 Task: Create a rule when a due date less than hours ago is moved in a card by me.
Action: Mouse moved to (990, 277)
Screenshot: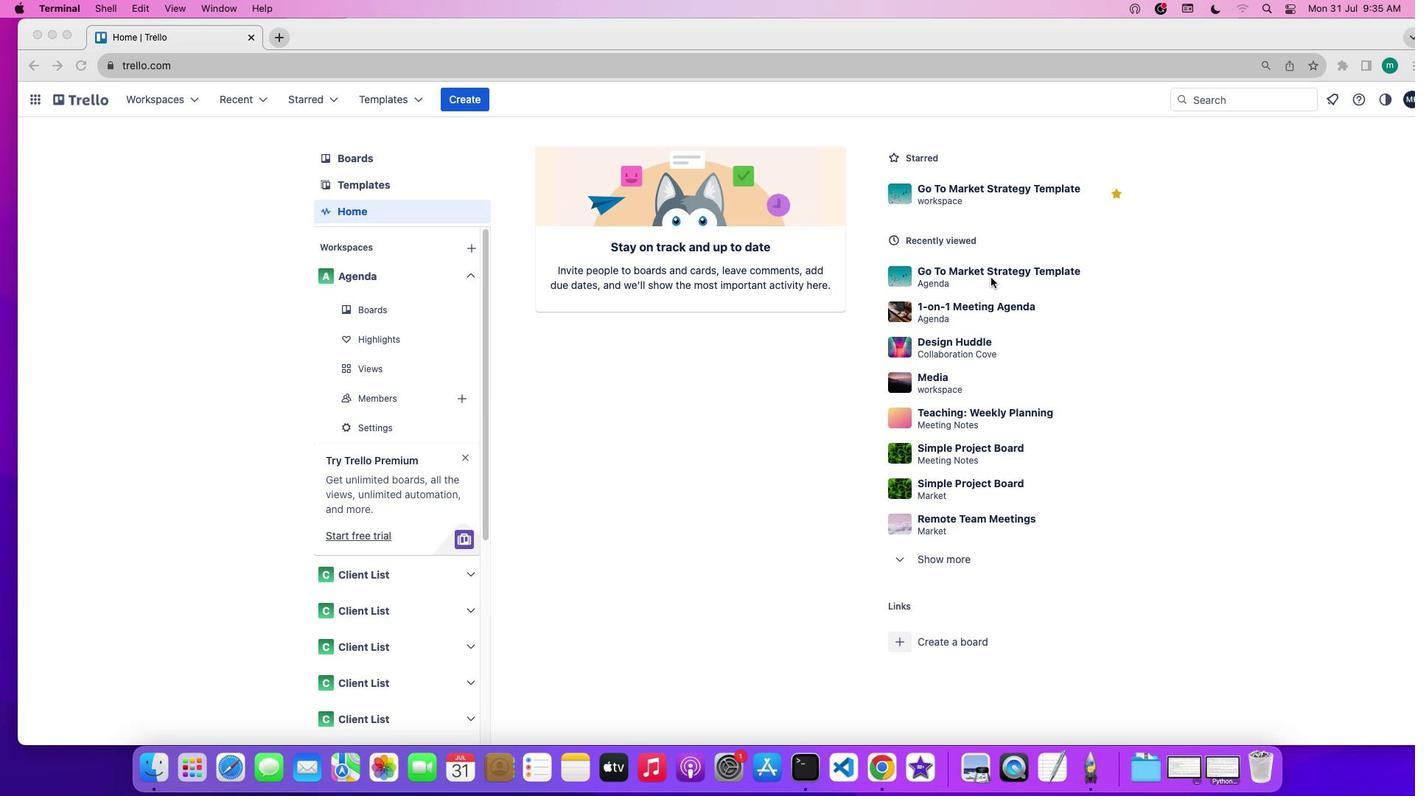 
Action: Mouse pressed left at (990, 277)
Screenshot: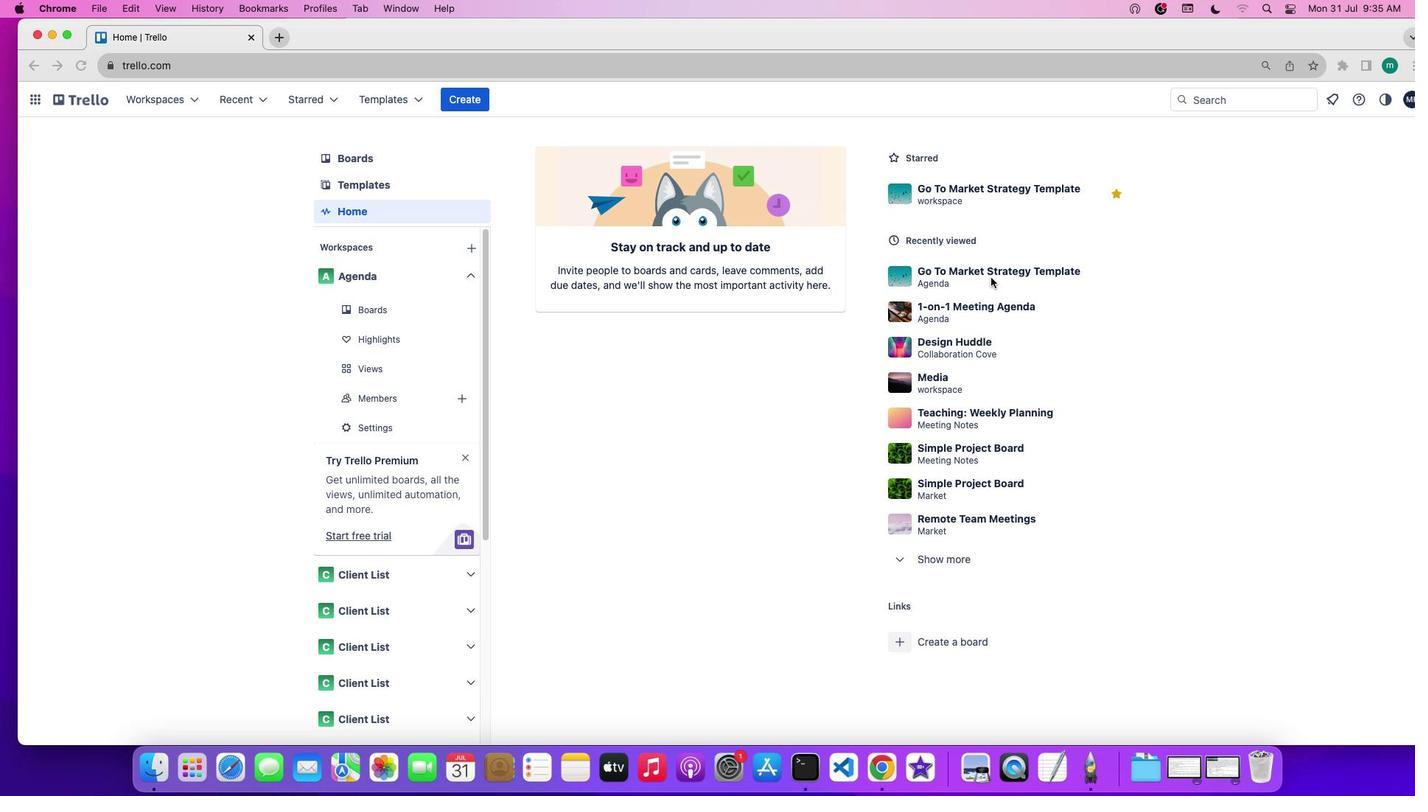 
Action: Mouse moved to (993, 272)
Screenshot: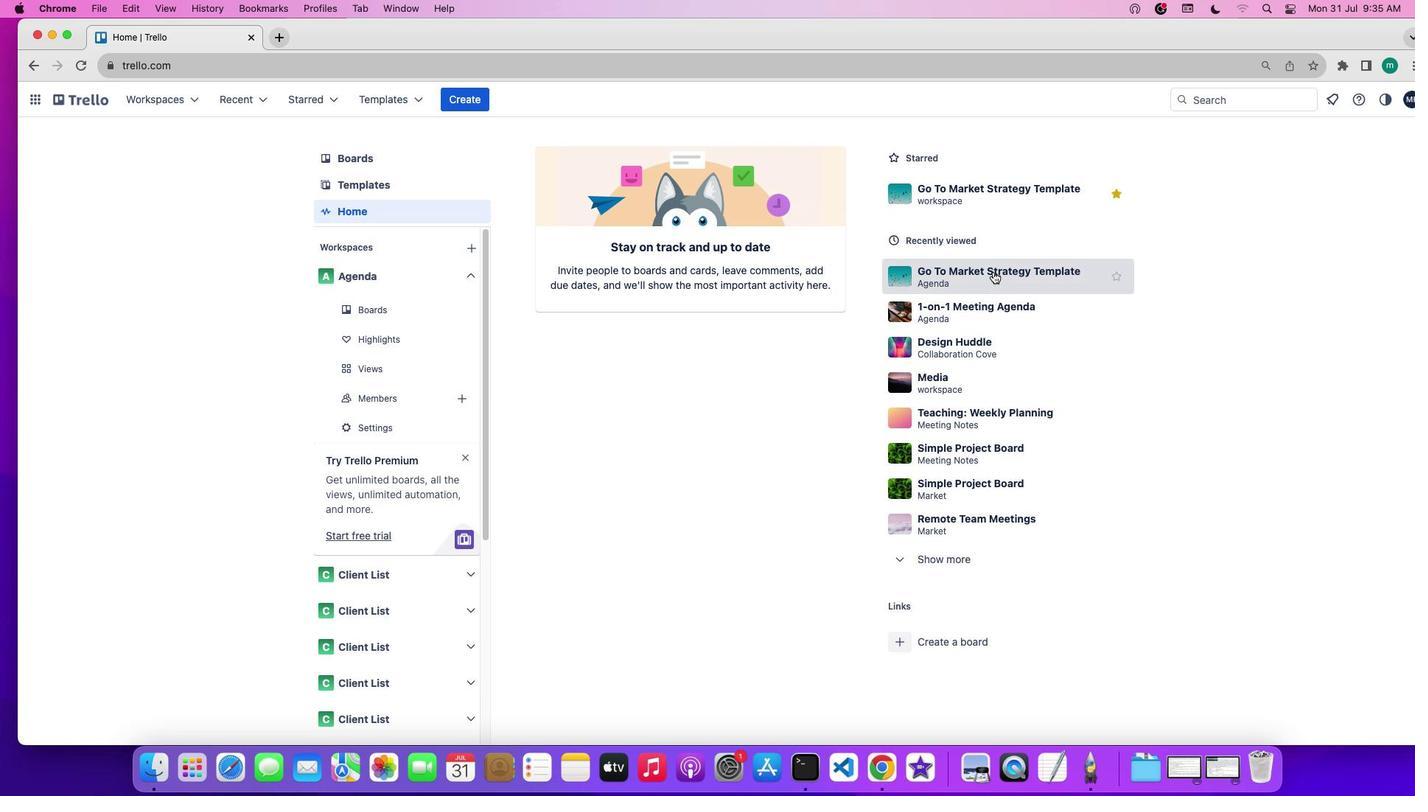 
Action: Mouse pressed left at (993, 272)
Screenshot: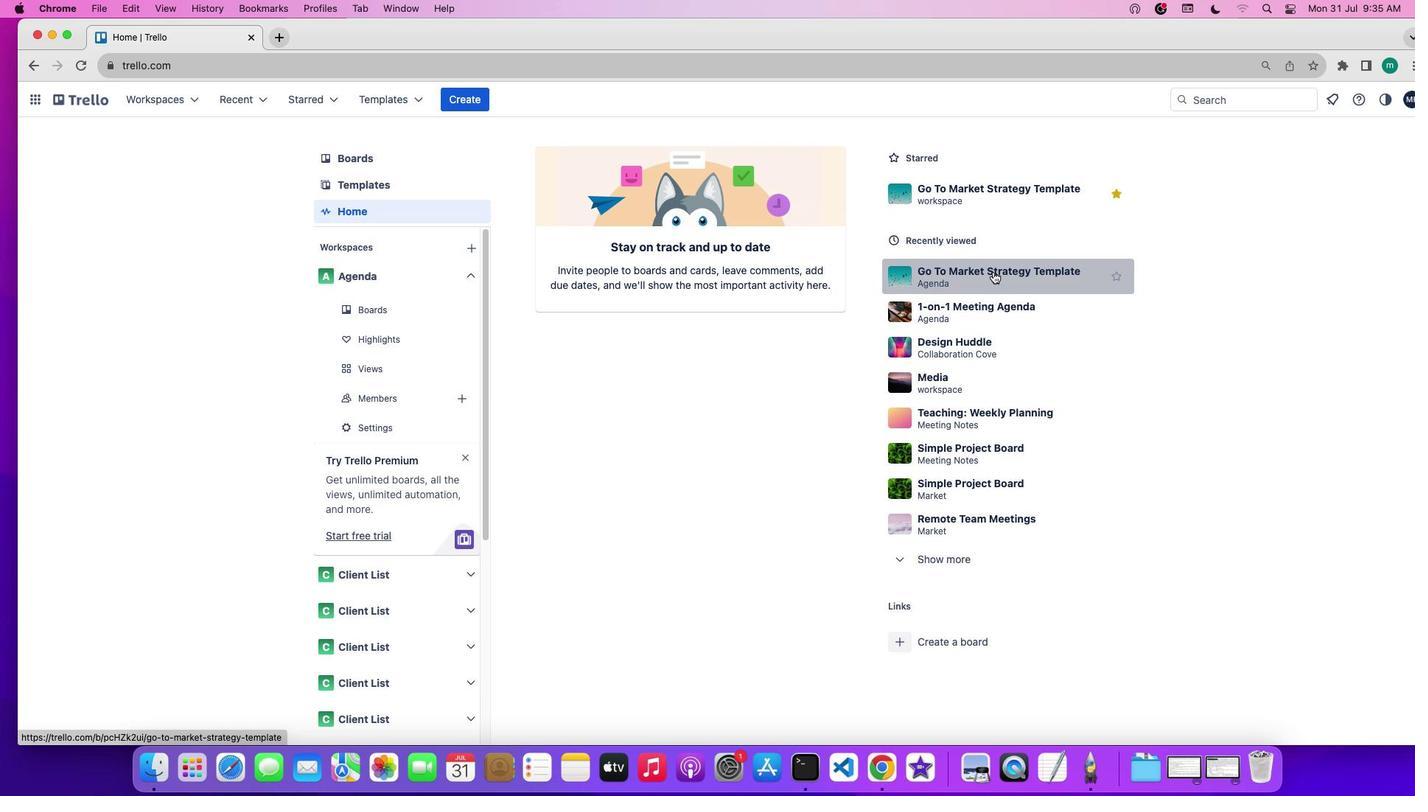
Action: Mouse moved to (1298, 316)
Screenshot: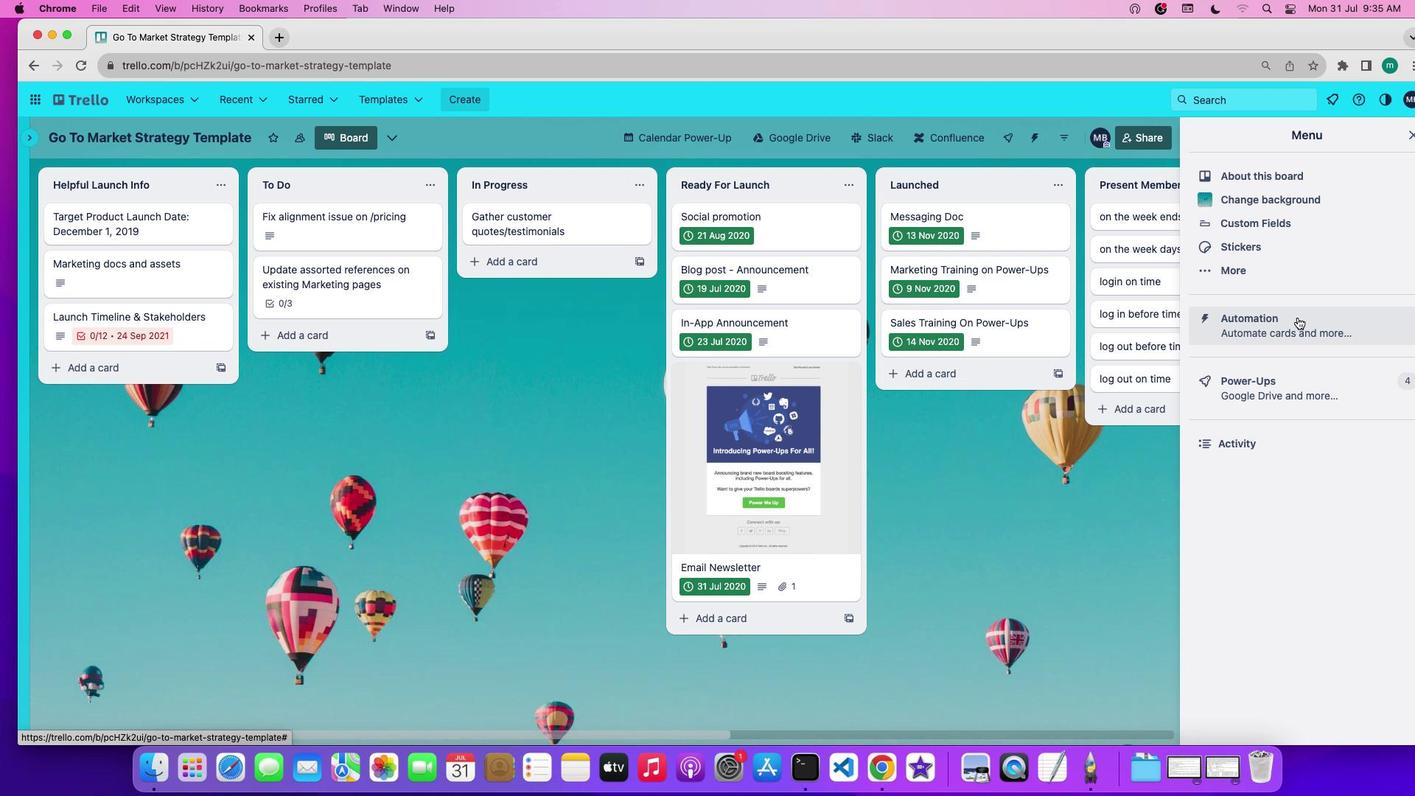 
Action: Mouse pressed left at (1298, 316)
Screenshot: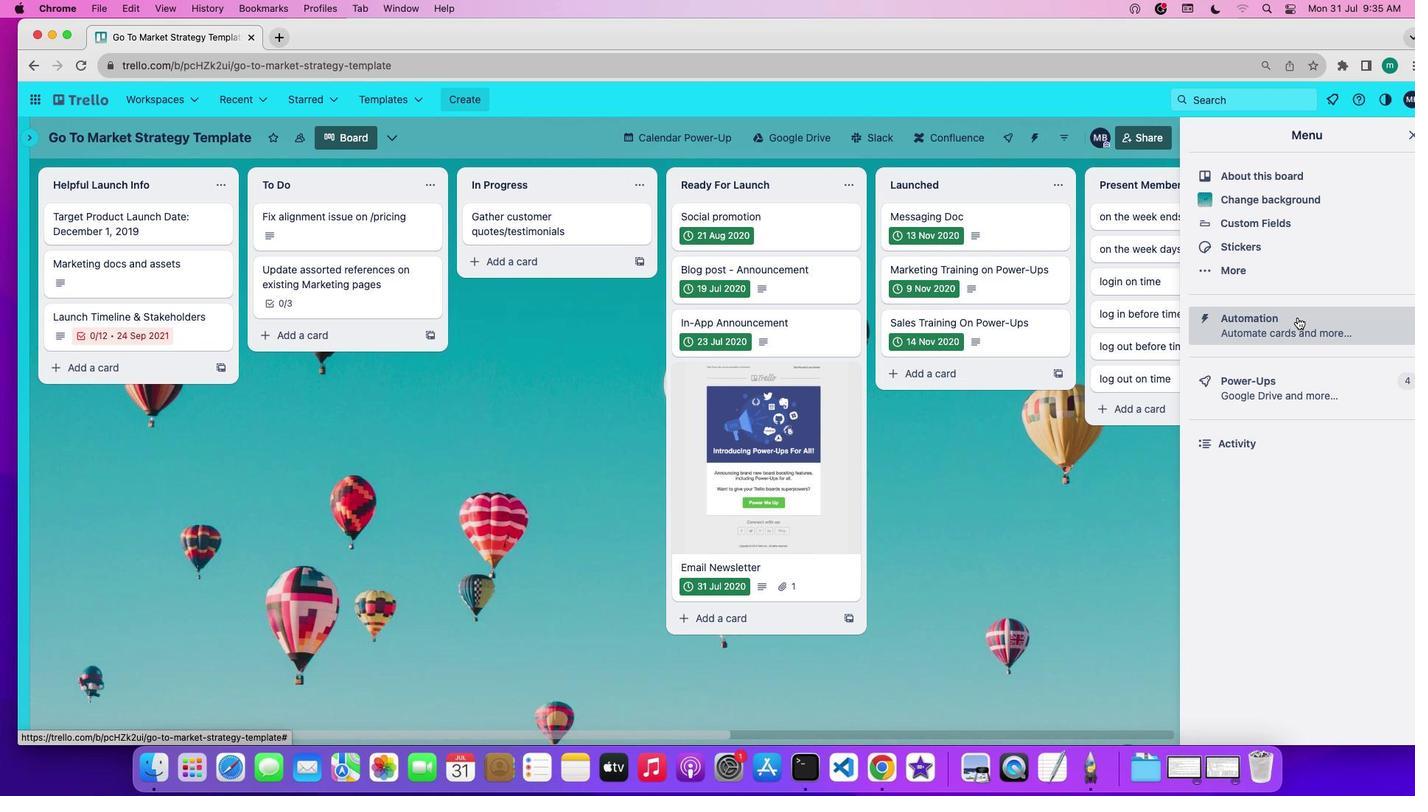 
Action: Mouse moved to (71, 260)
Screenshot: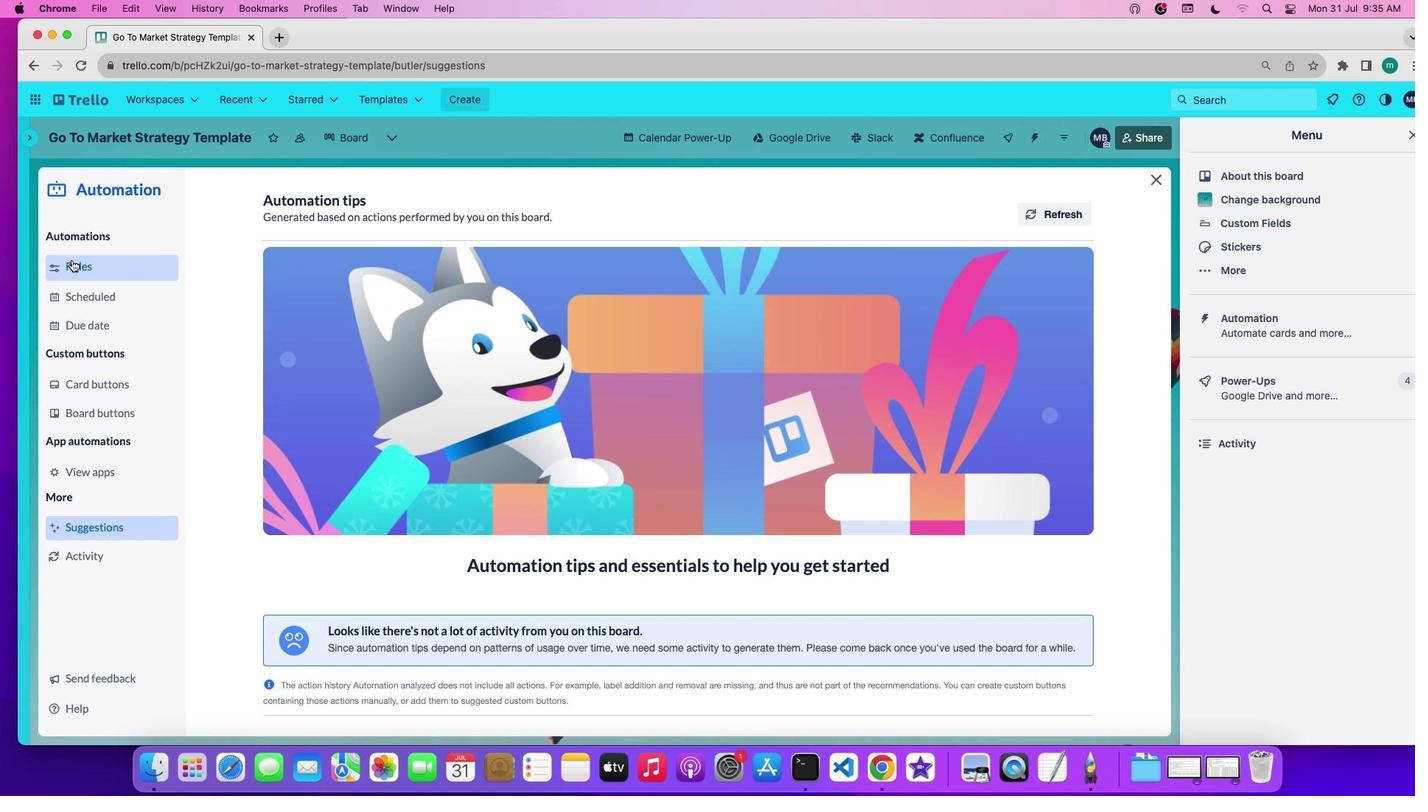 
Action: Mouse pressed left at (71, 260)
Screenshot: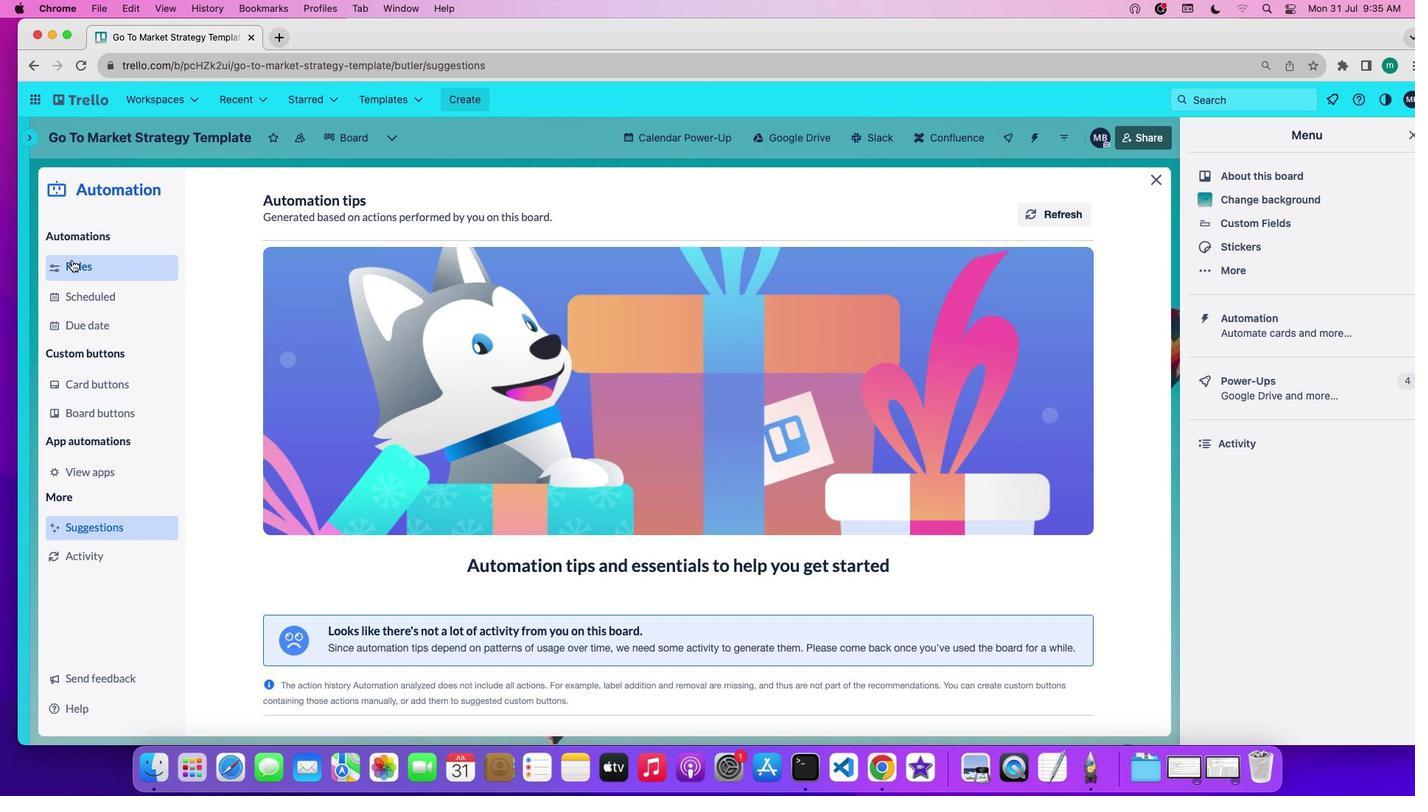 
Action: Mouse moved to (373, 521)
Screenshot: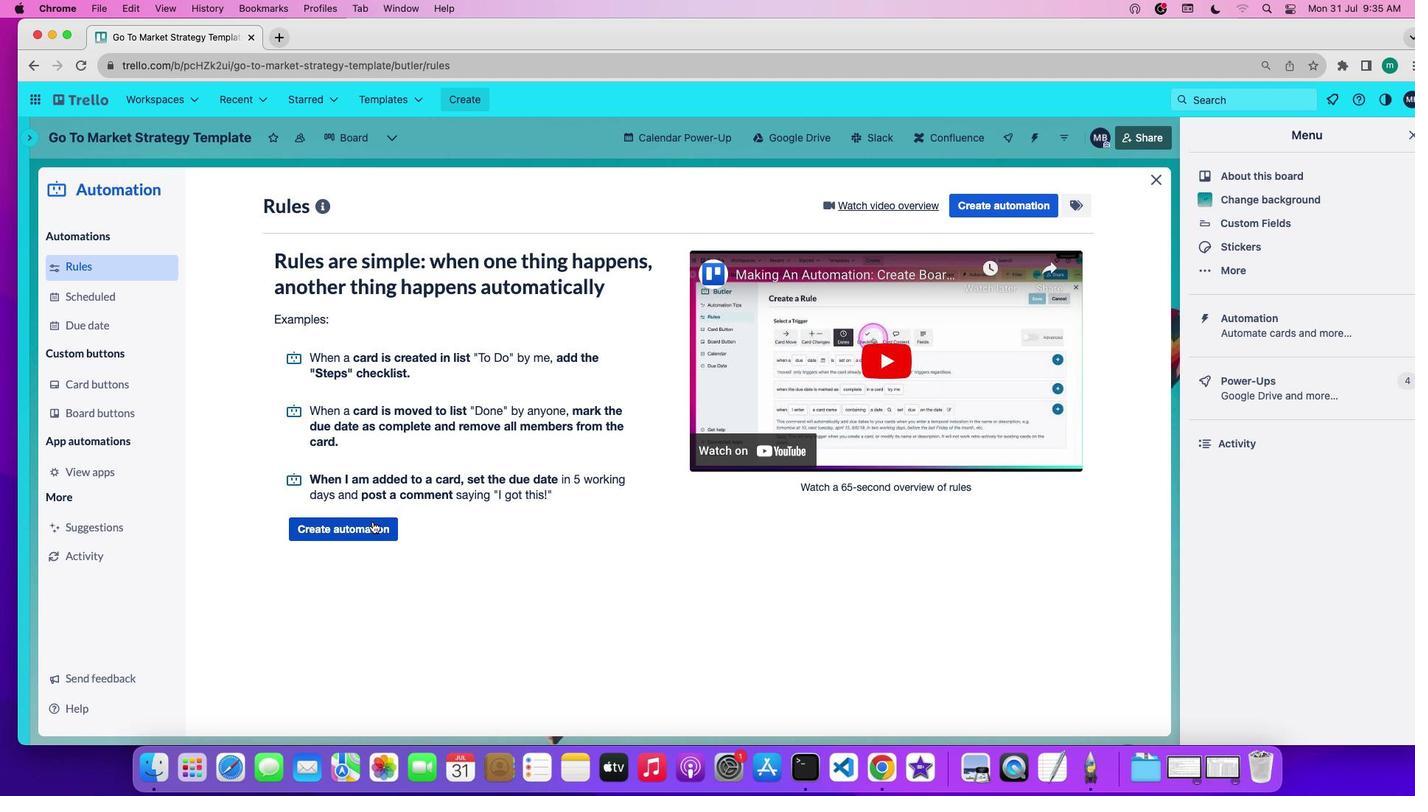 
Action: Mouse pressed left at (373, 521)
Screenshot: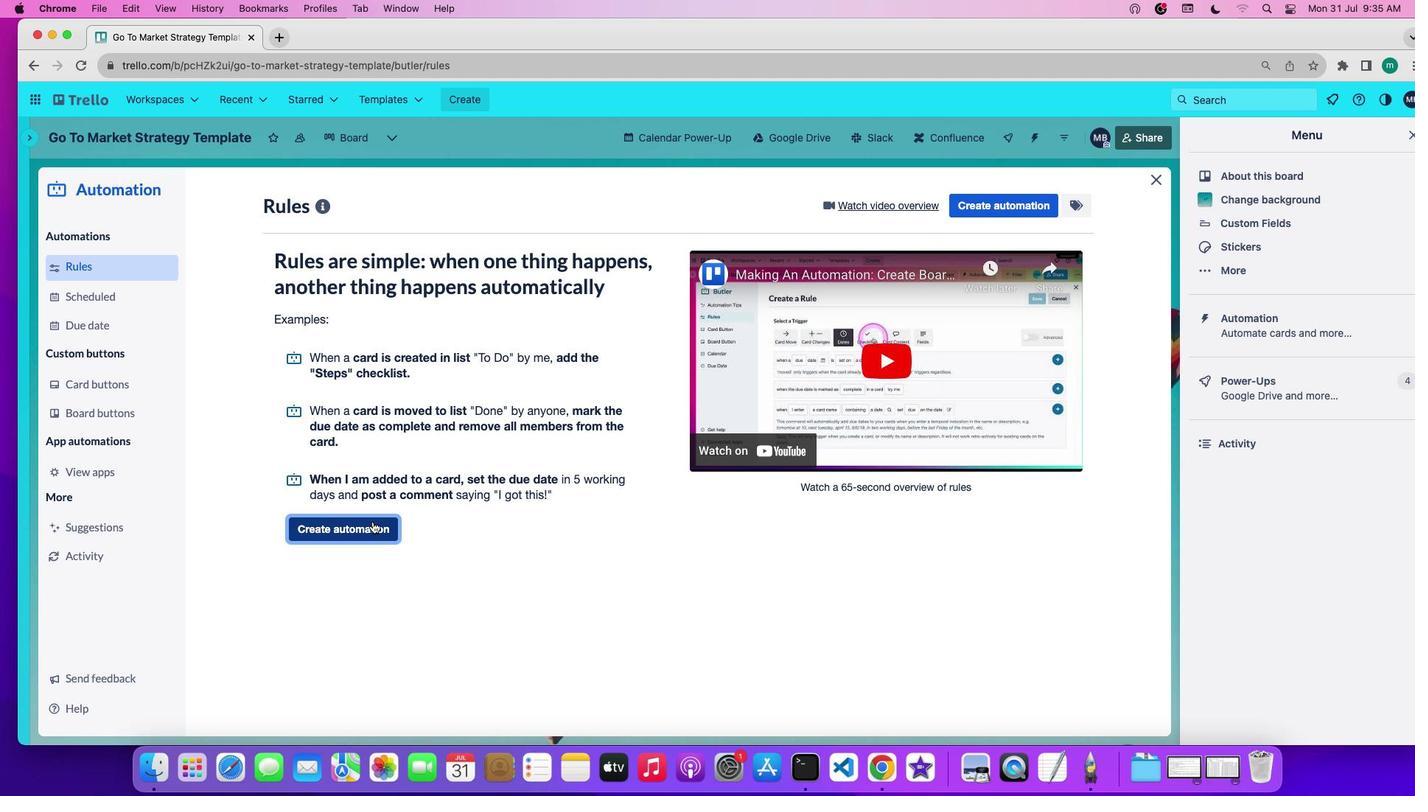 
Action: Mouse moved to (539, 351)
Screenshot: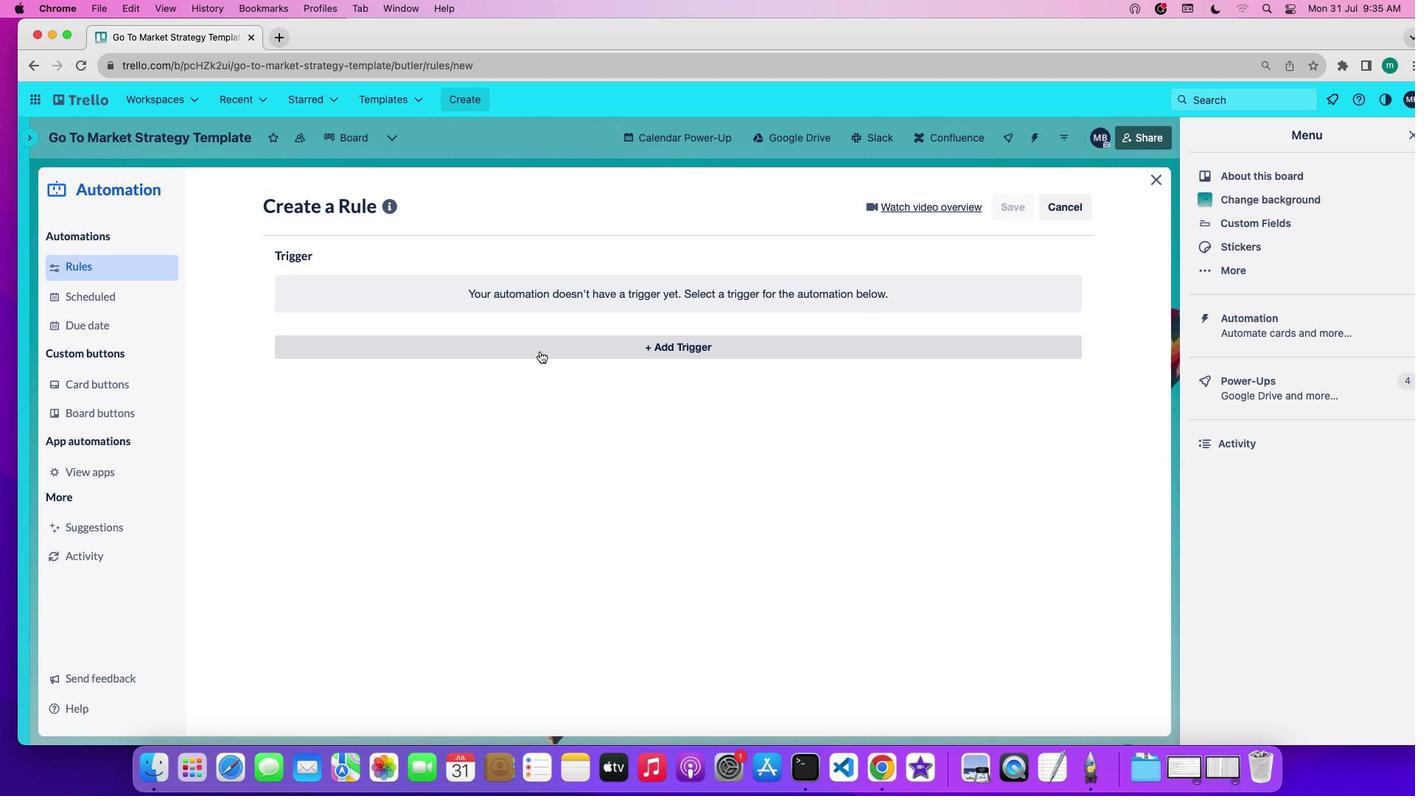 
Action: Mouse pressed left at (539, 351)
Screenshot: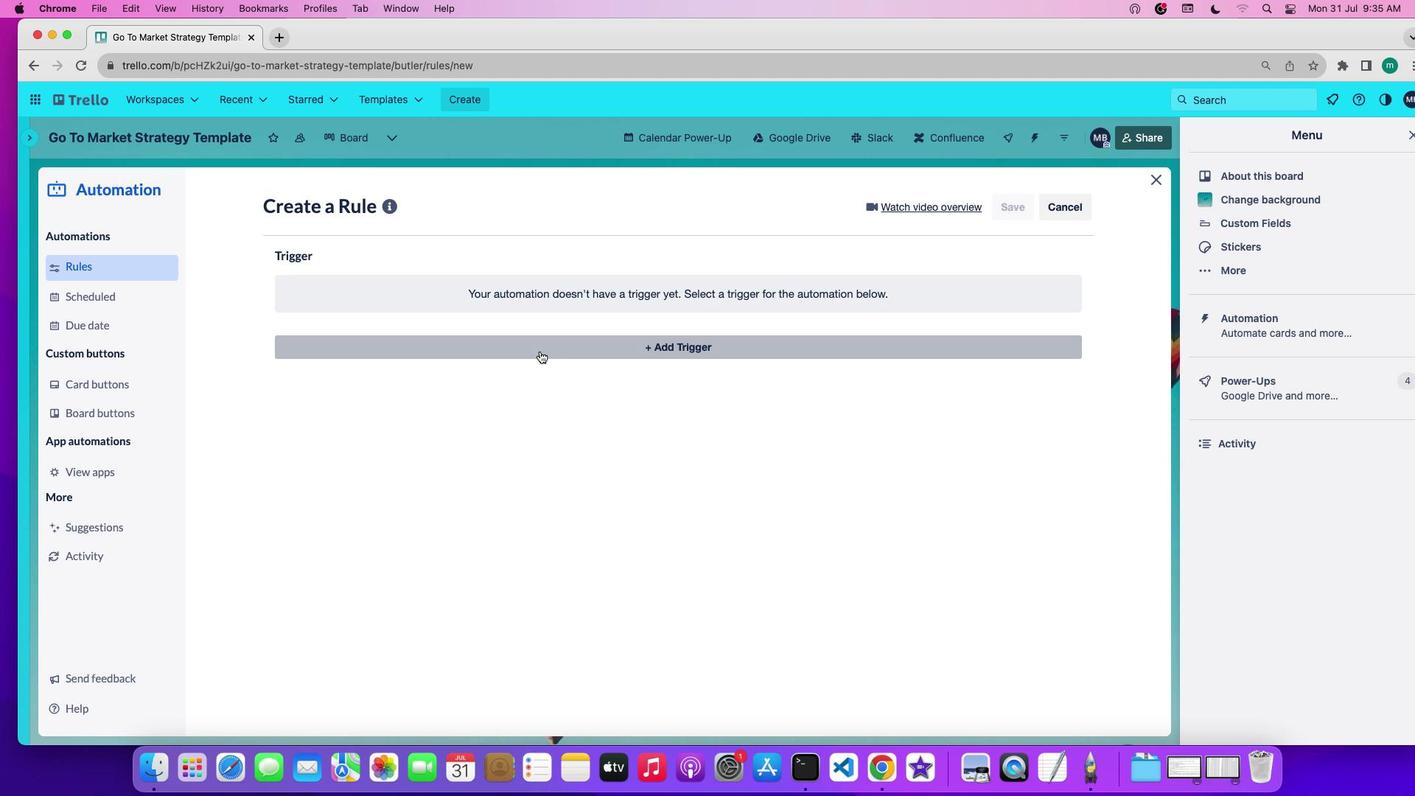 
Action: Mouse moved to (430, 402)
Screenshot: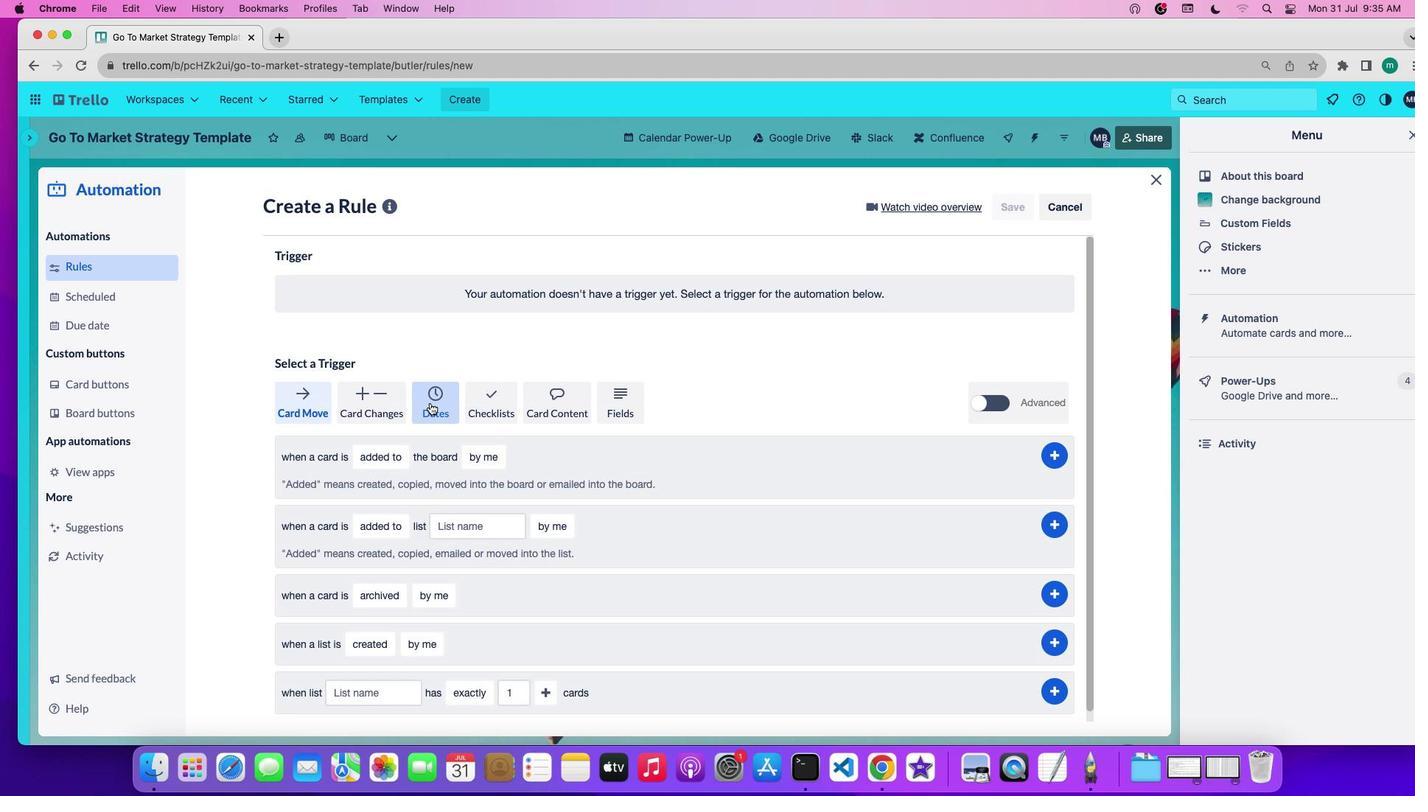 
Action: Mouse pressed left at (430, 402)
Screenshot: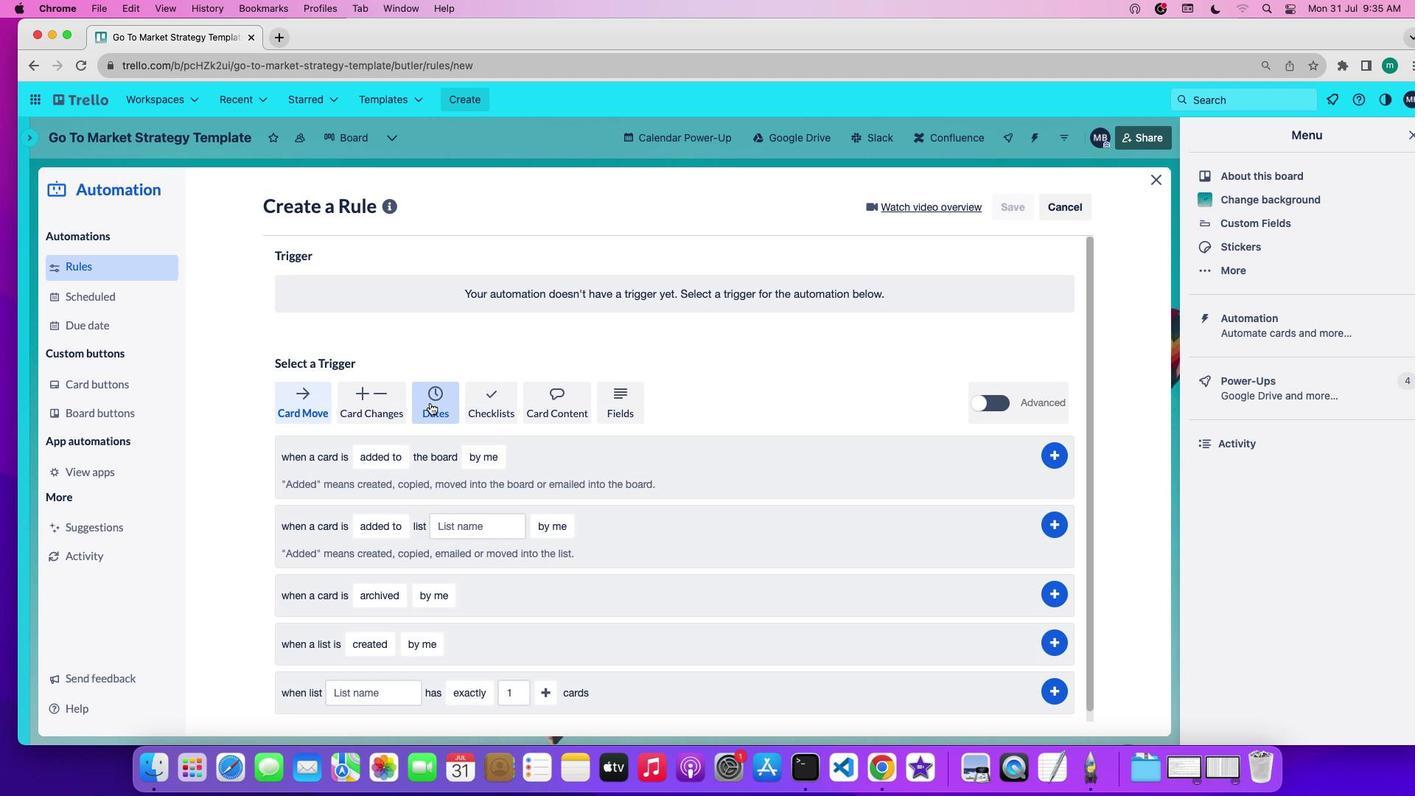 
Action: Mouse moved to (337, 456)
Screenshot: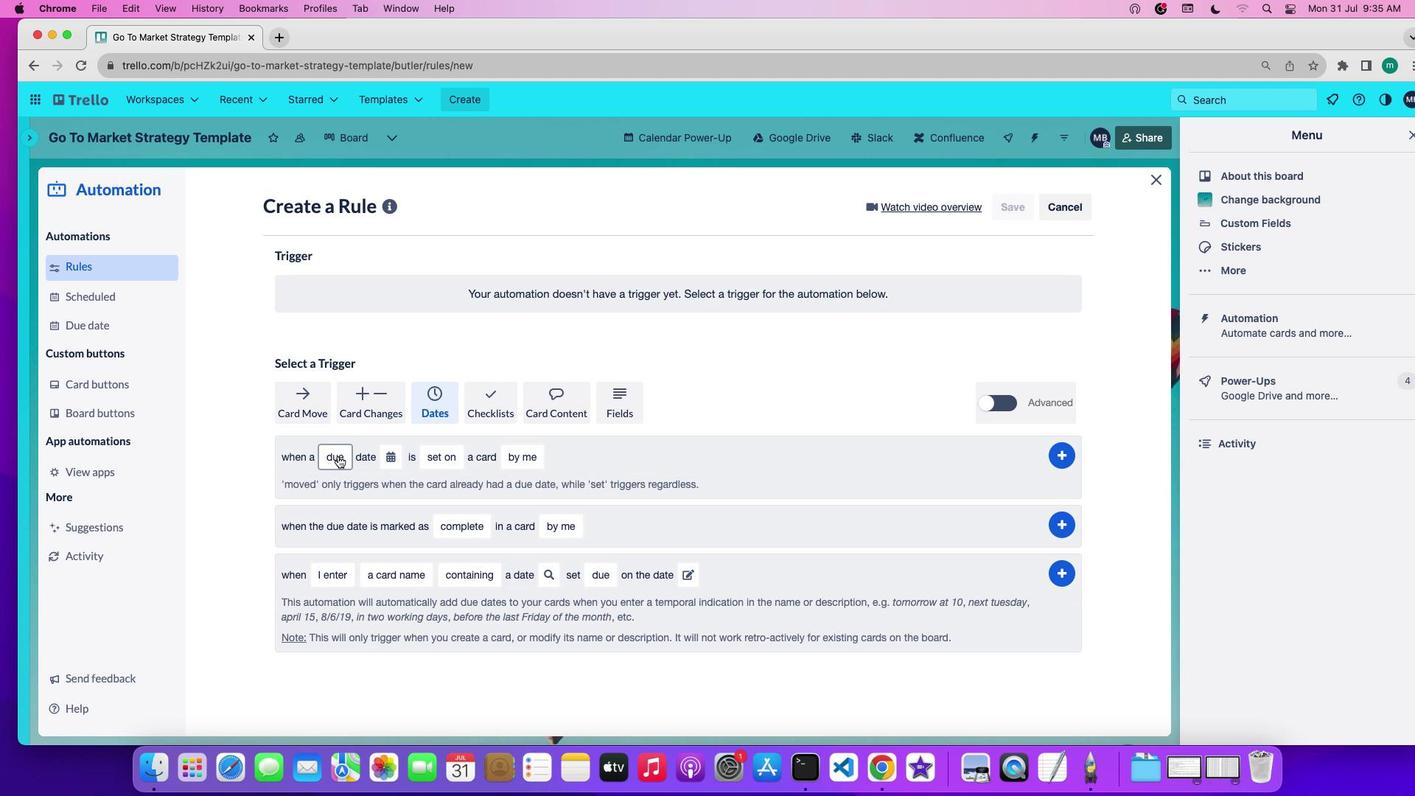 
Action: Mouse pressed left at (337, 456)
Screenshot: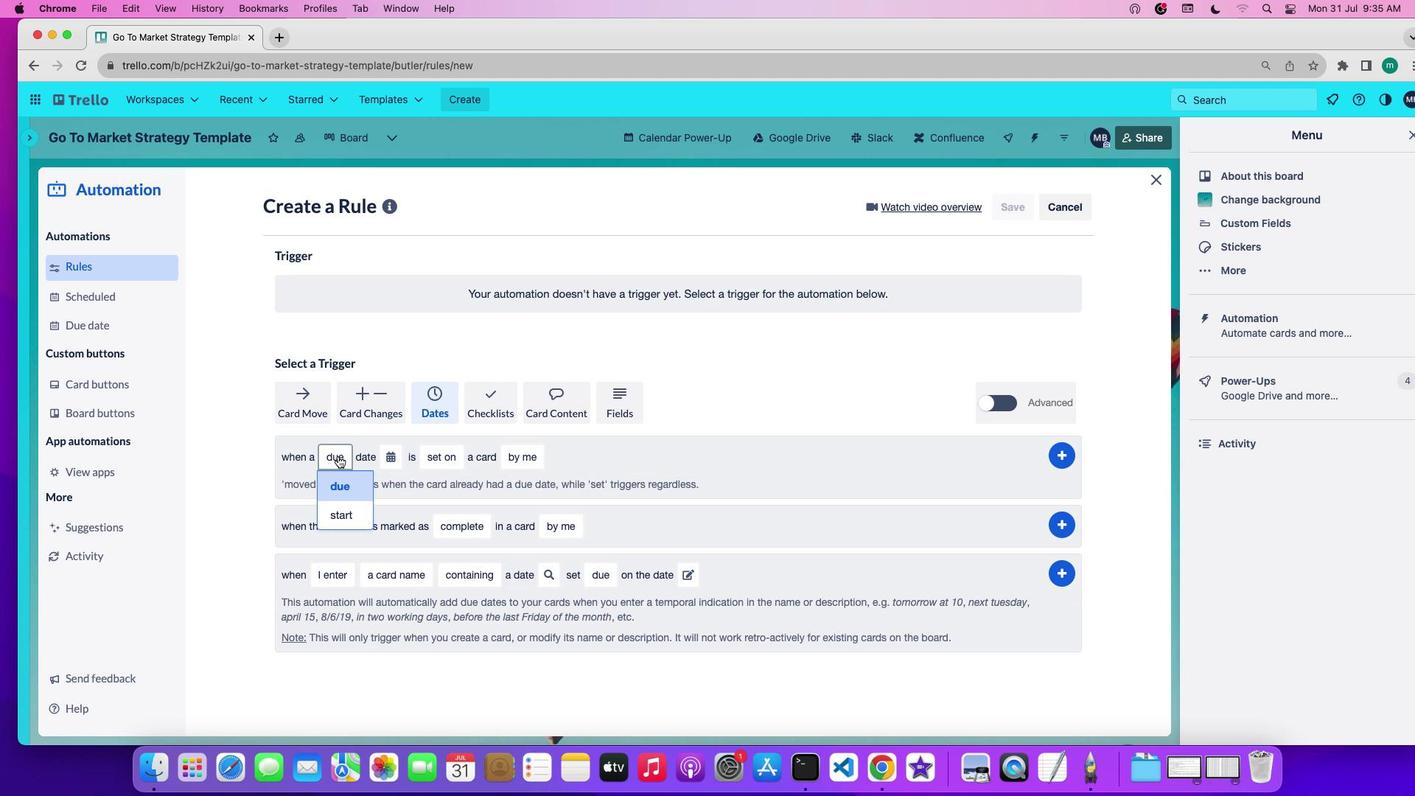 
Action: Mouse moved to (335, 488)
Screenshot: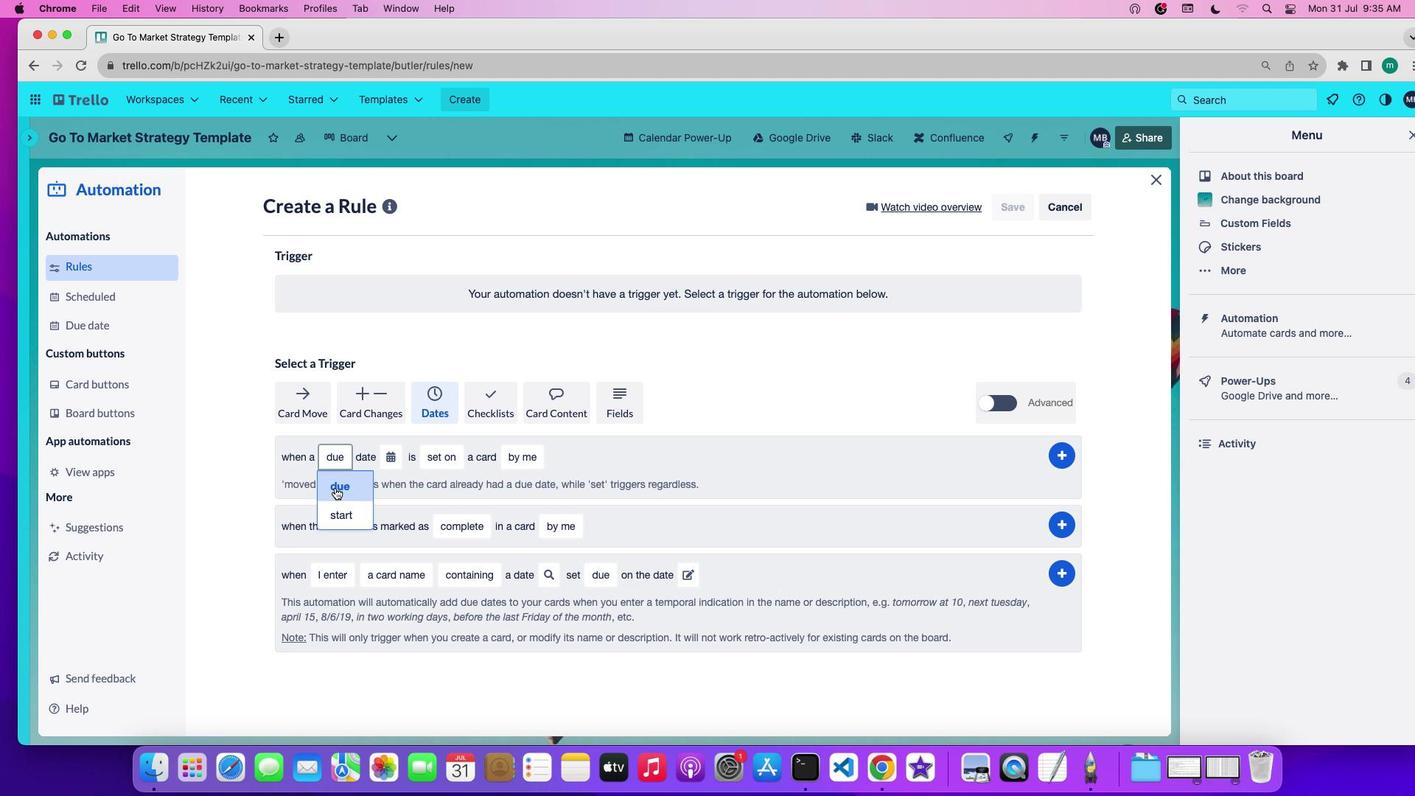 
Action: Mouse pressed left at (335, 488)
Screenshot: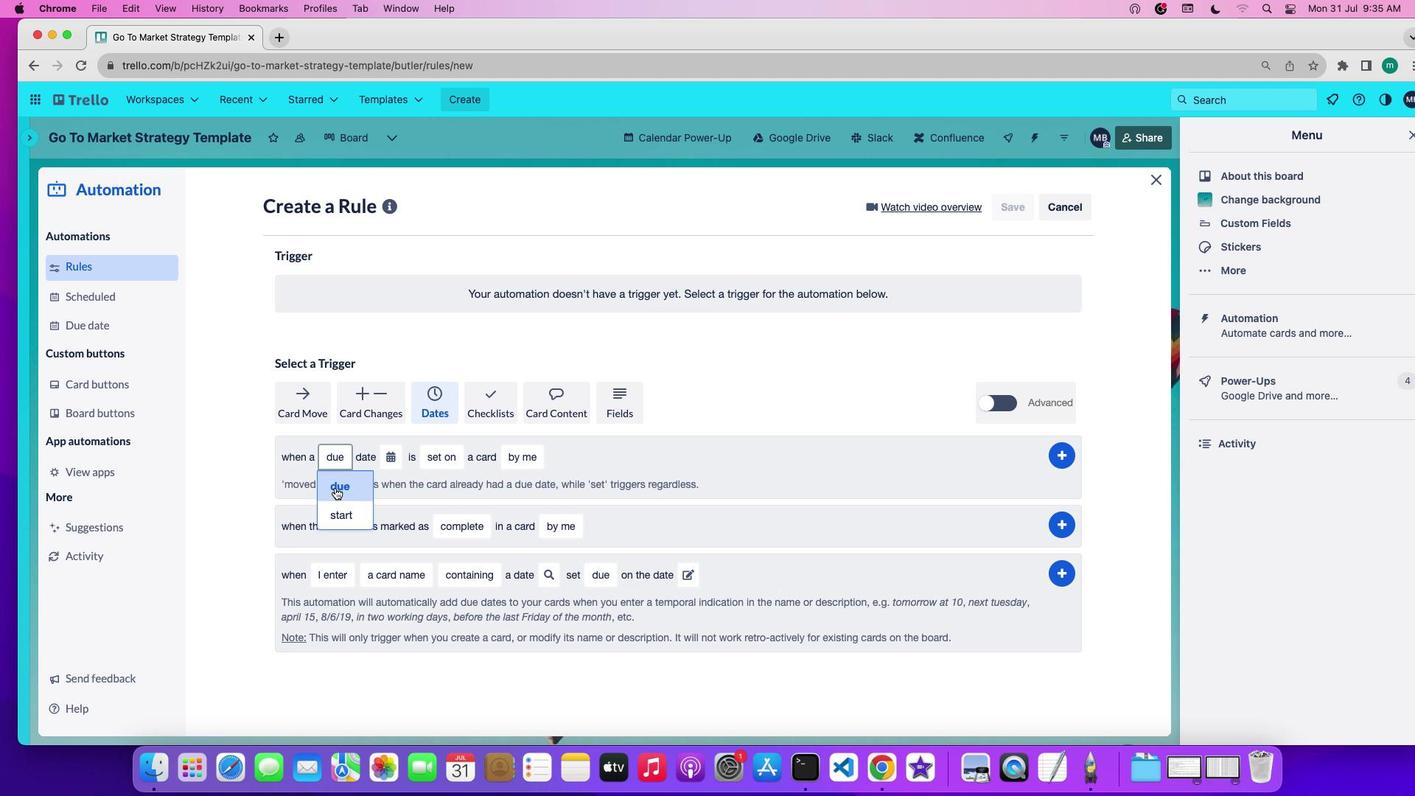 
Action: Mouse moved to (393, 451)
Screenshot: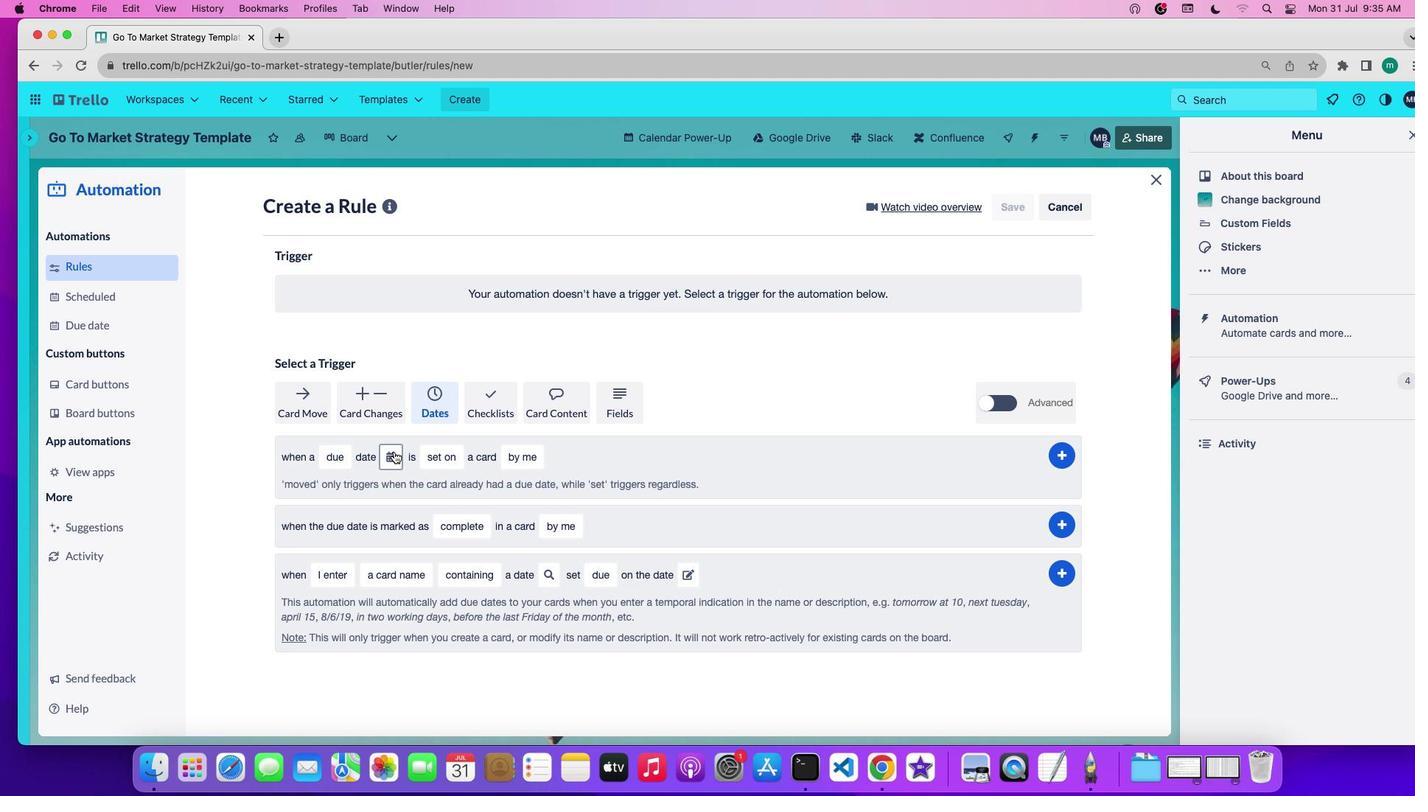 
Action: Mouse pressed left at (393, 451)
Screenshot: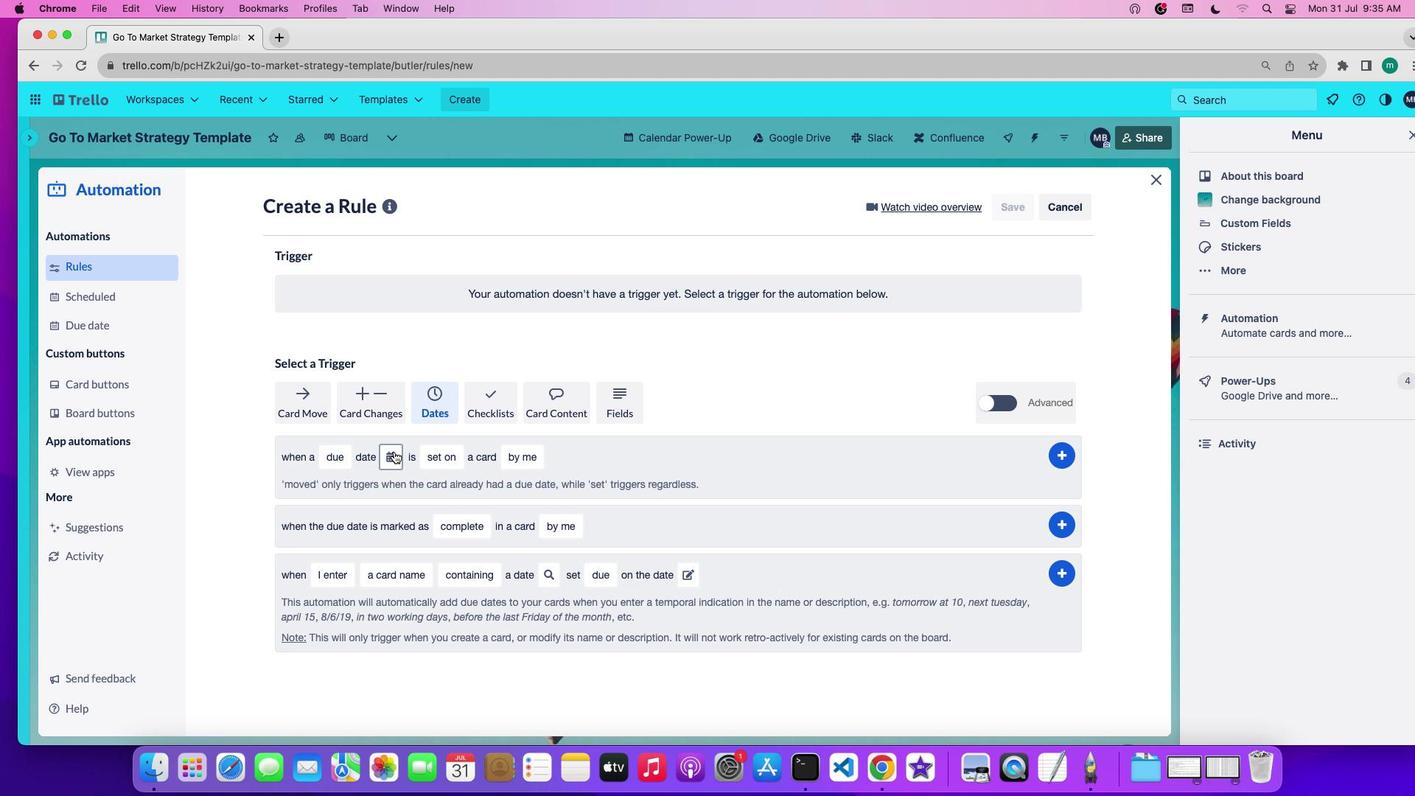 
Action: Mouse moved to (413, 548)
Screenshot: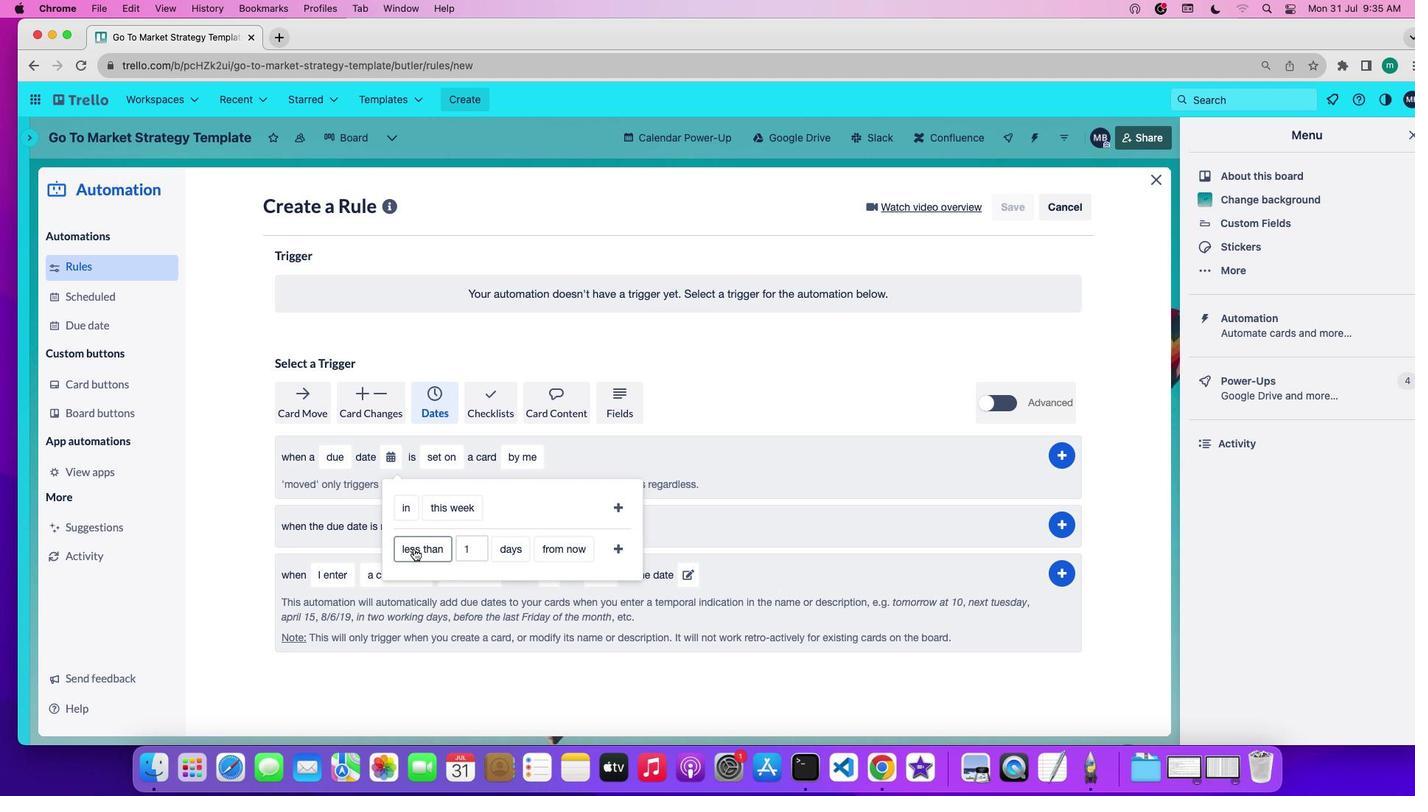 
Action: Mouse pressed left at (413, 548)
Screenshot: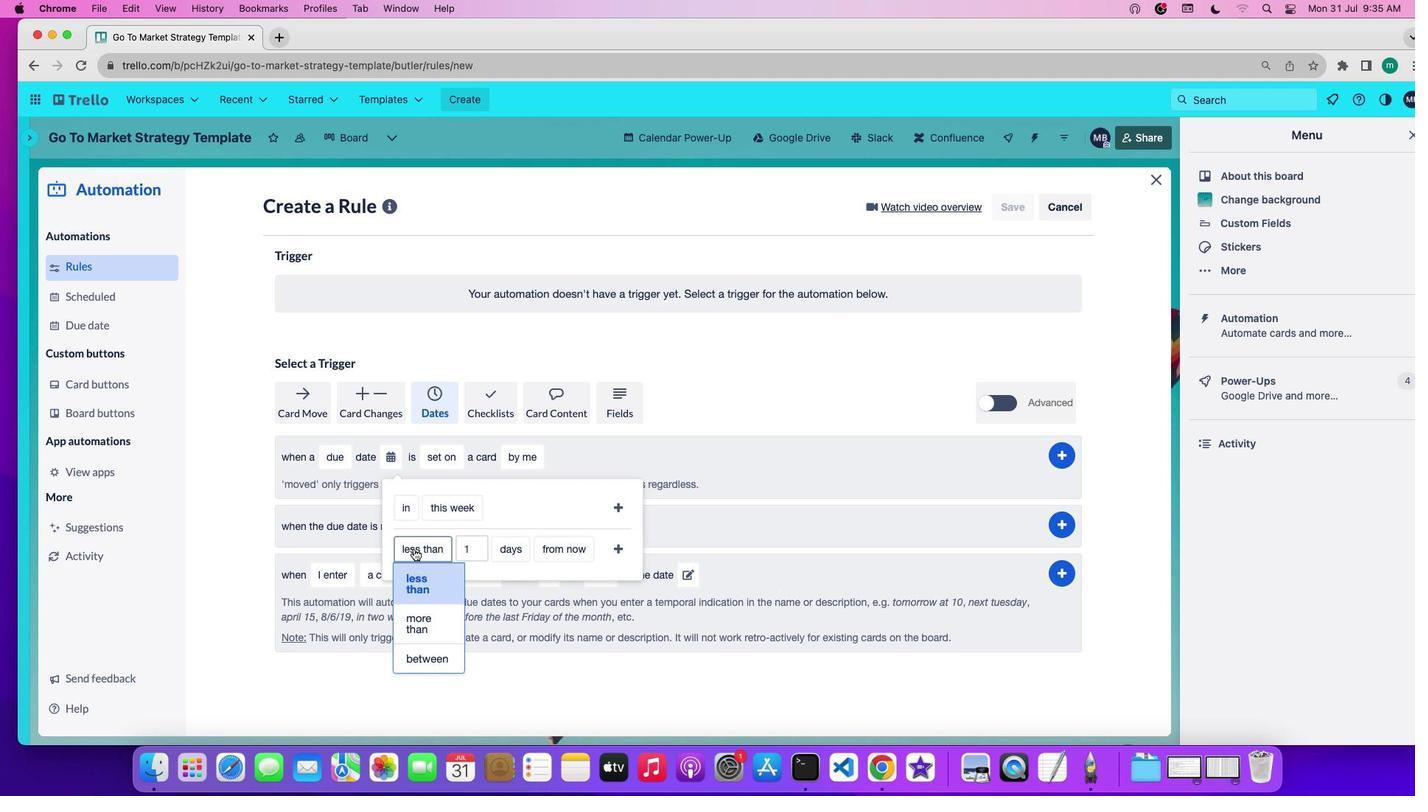 
Action: Mouse moved to (416, 574)
Screenshot: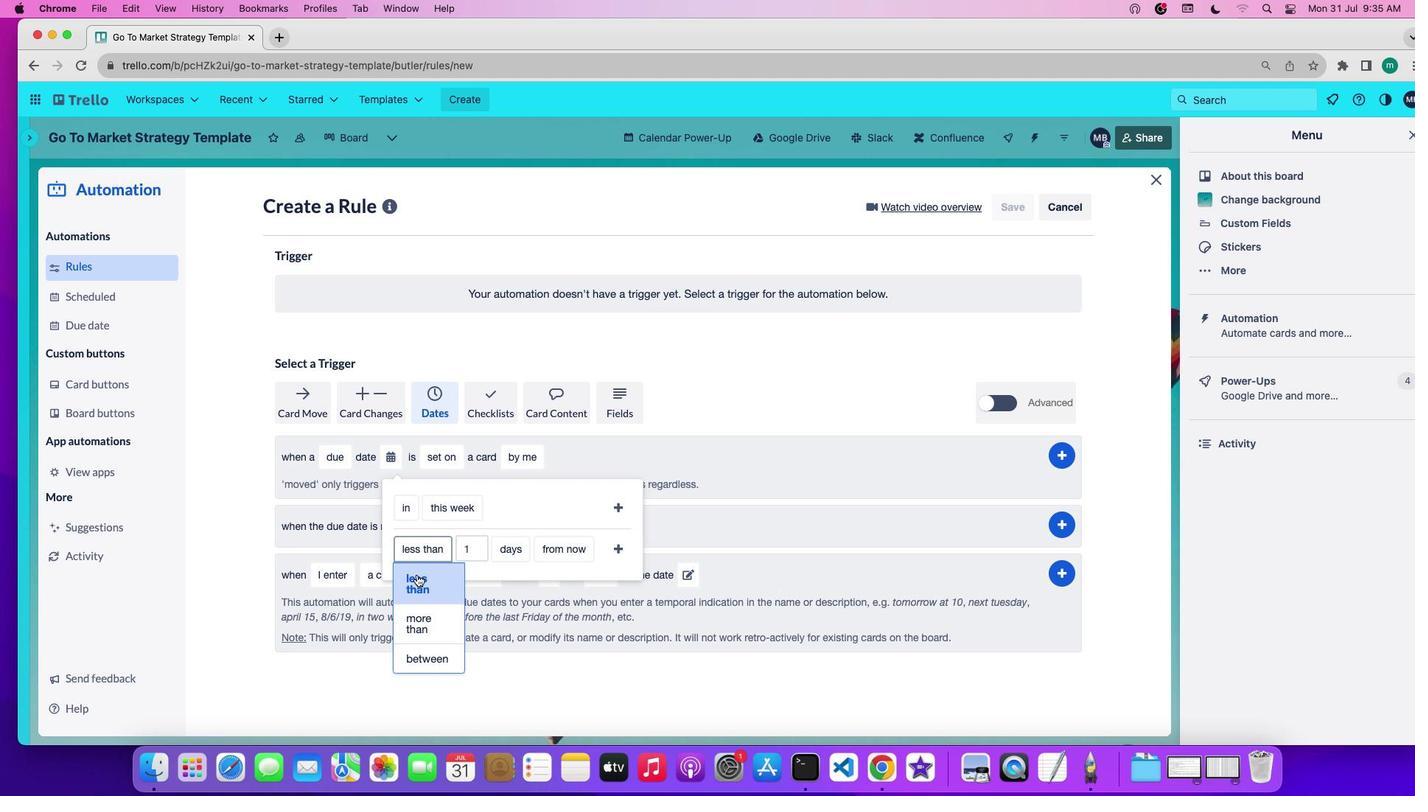 
Action: Mouse pressed left at (416, 574)
Screenshot: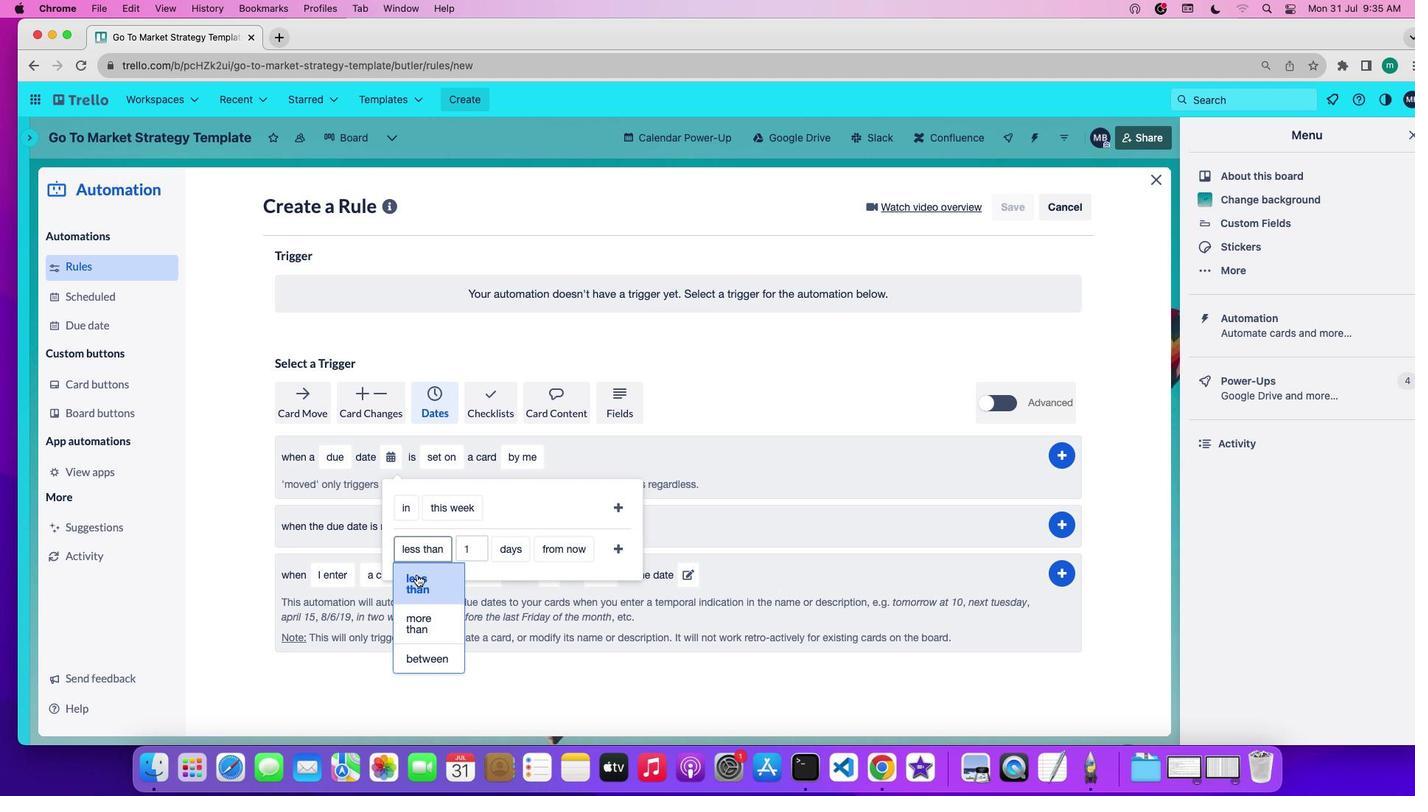 
Action: Mouse moved to (507, 549)
Screenshot: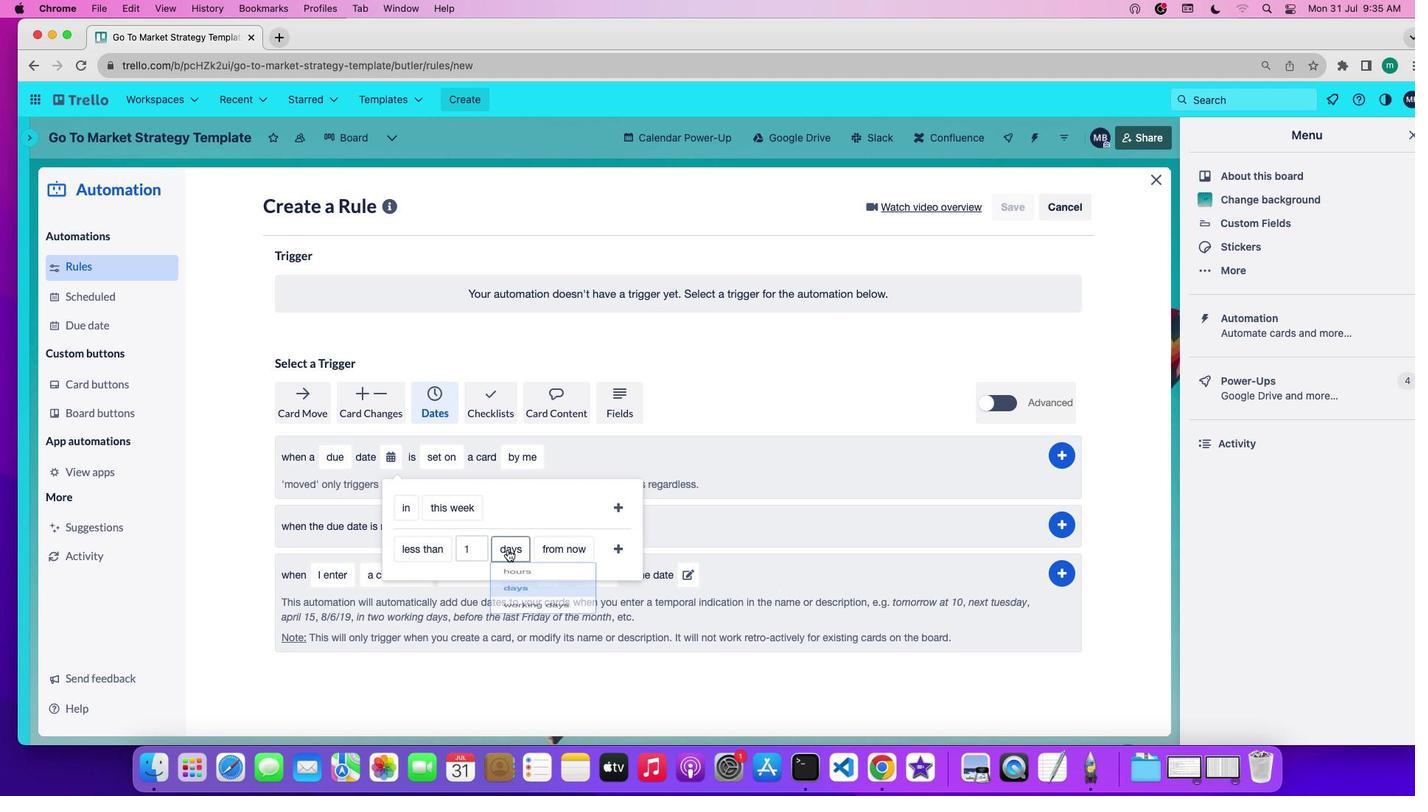 
Action: Mouse pressed left at (507, 549)
Screenshot: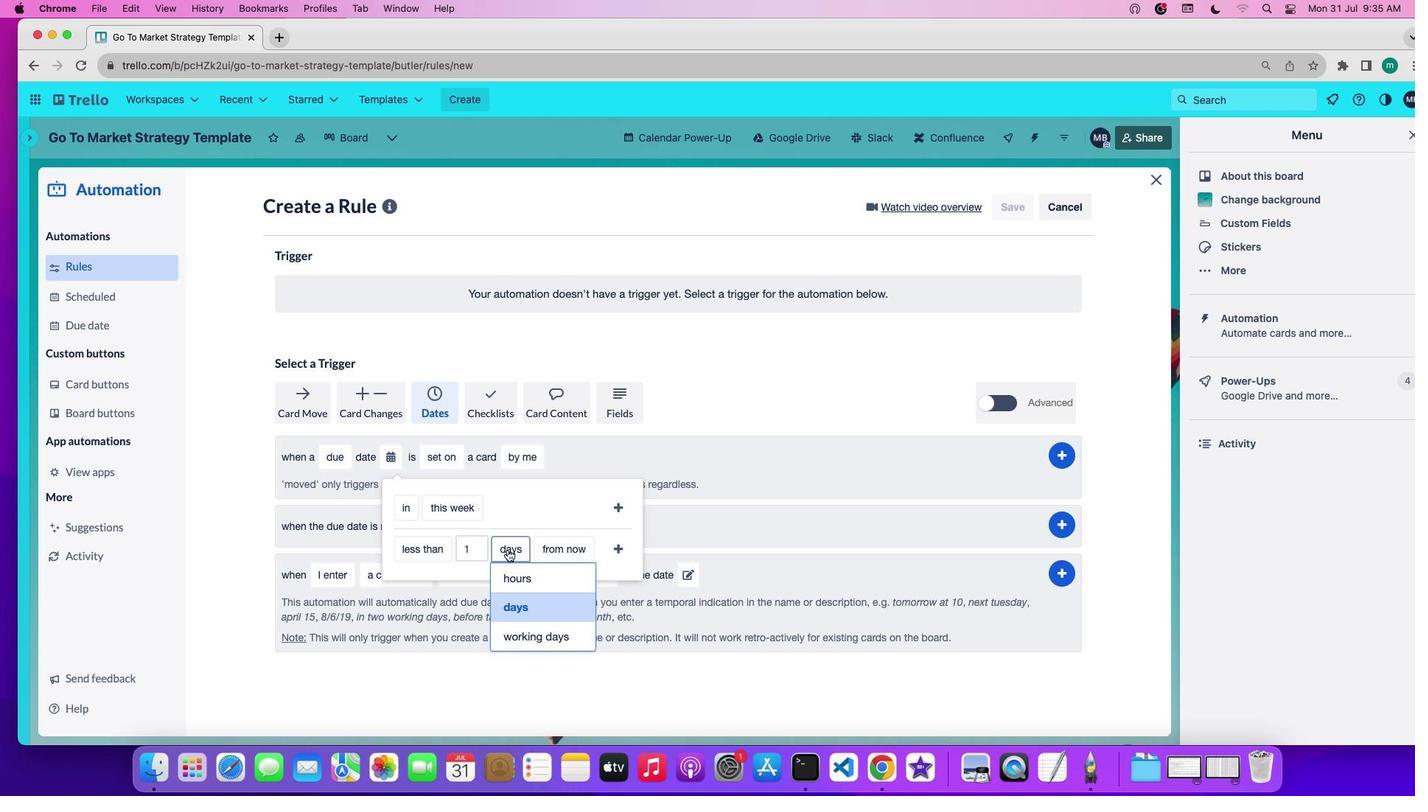 
Action: Mouse moved to (507, 575)
Screenshot: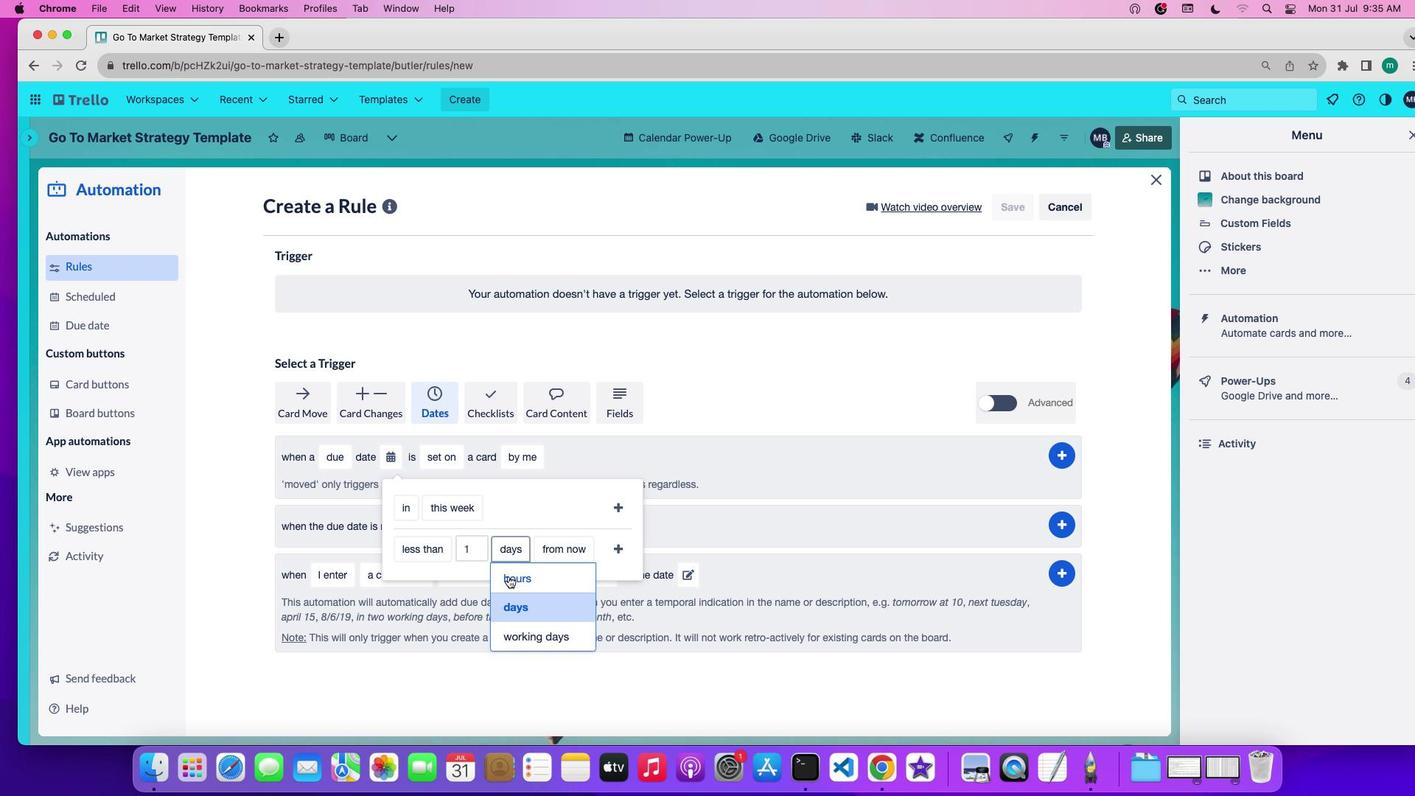 
Action: Mouse pressed left at (507, 575)
Screenshot: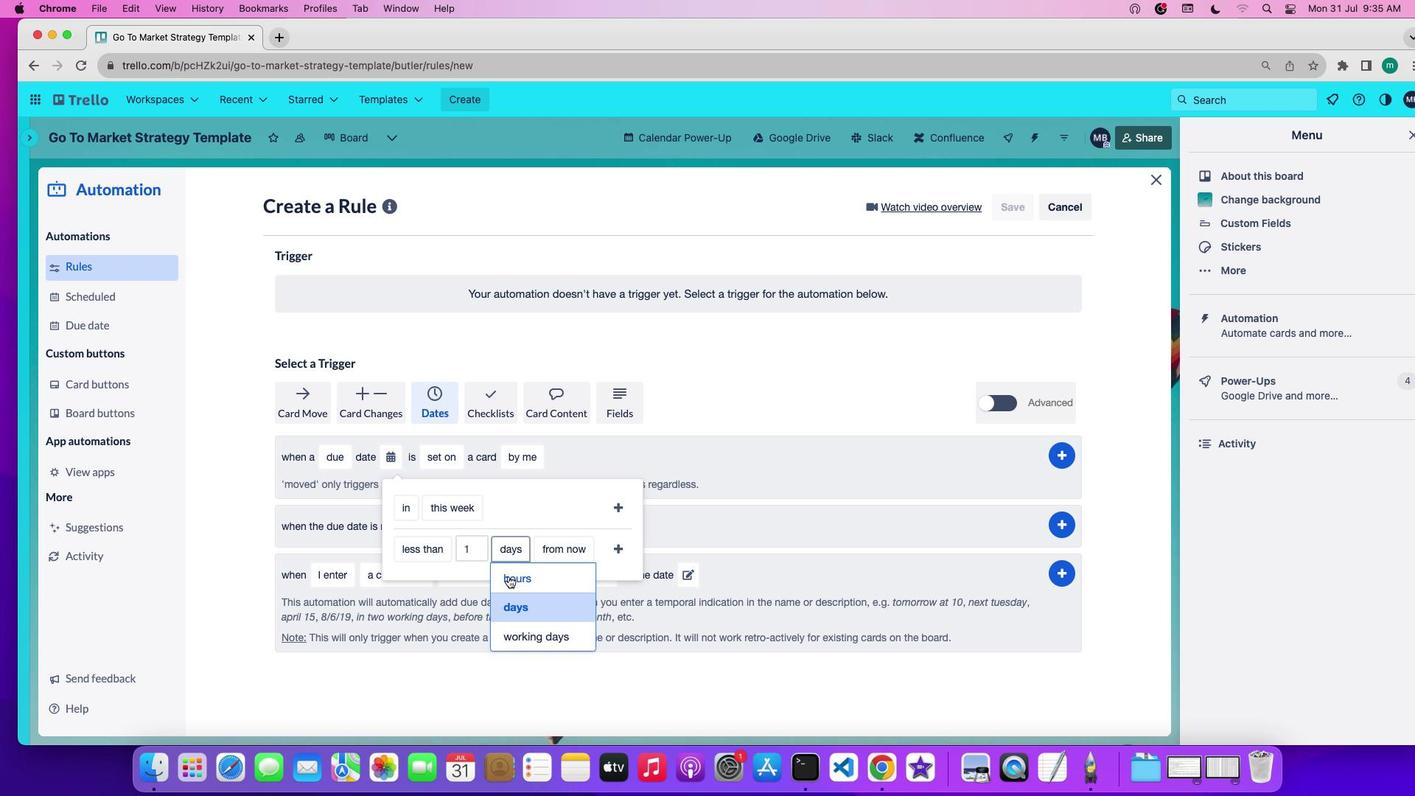 
Action: Mouse moved to (548, 552)
Screenshot: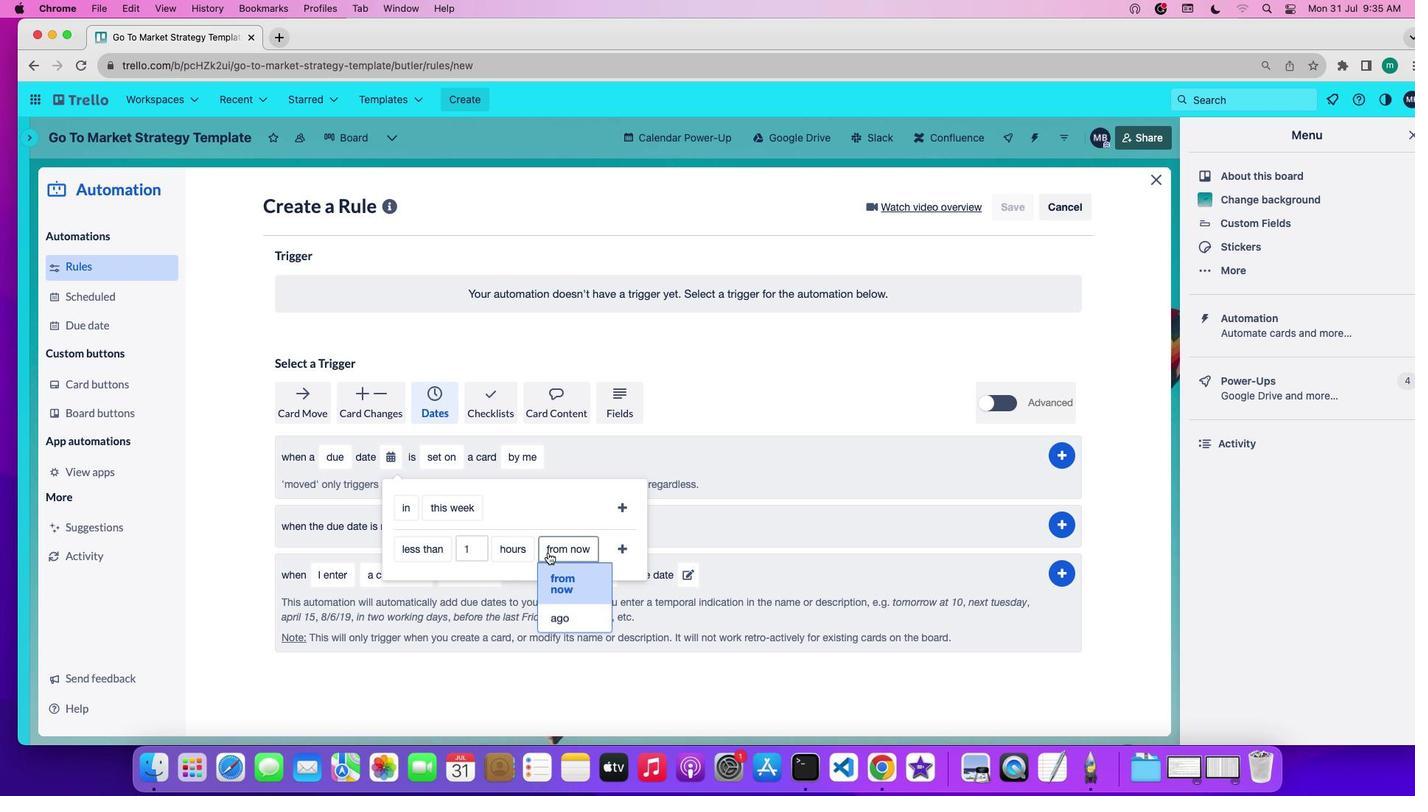 
Action: Mouse pressed left at (548, 552)
Screenshot: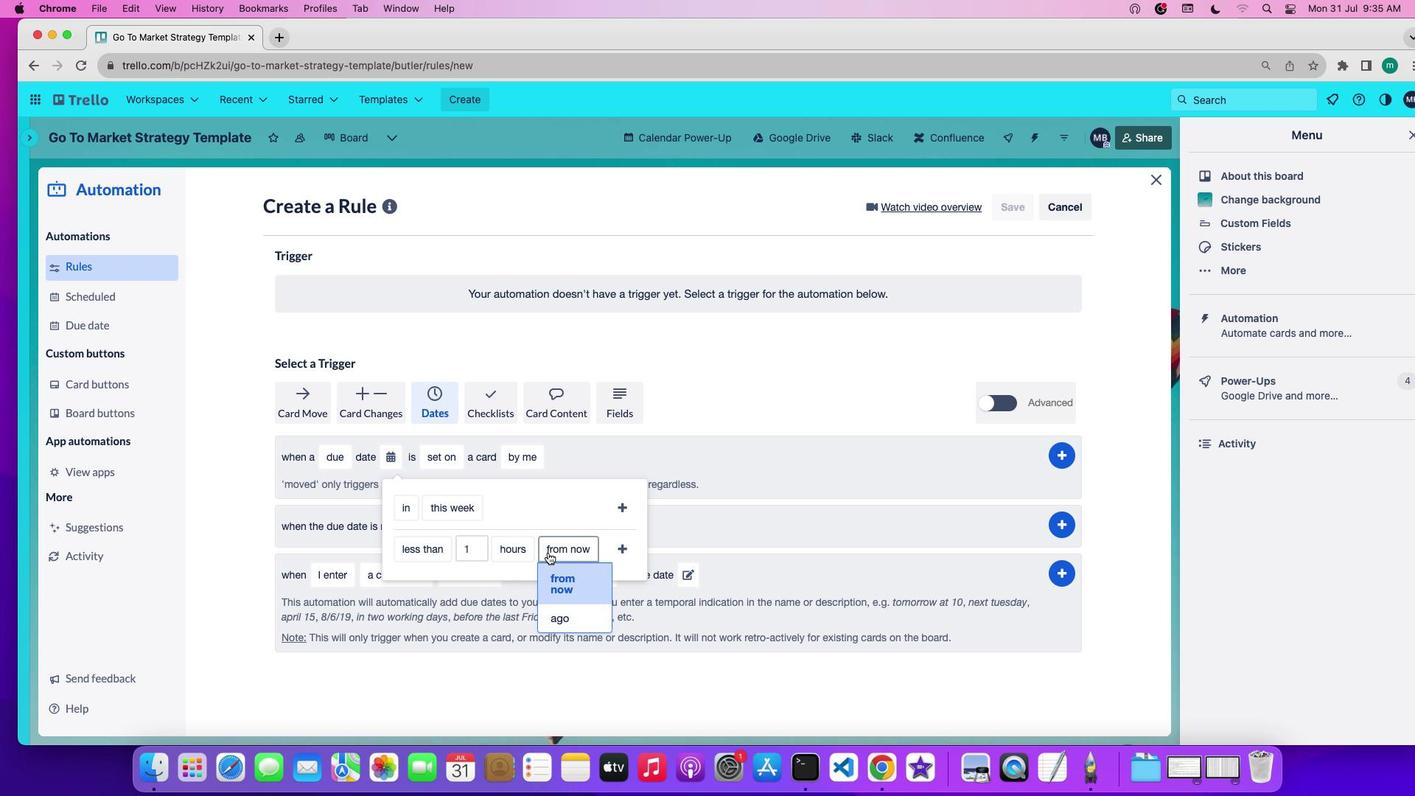 
Action: Mouse moved to (553, 618)
Screenshot: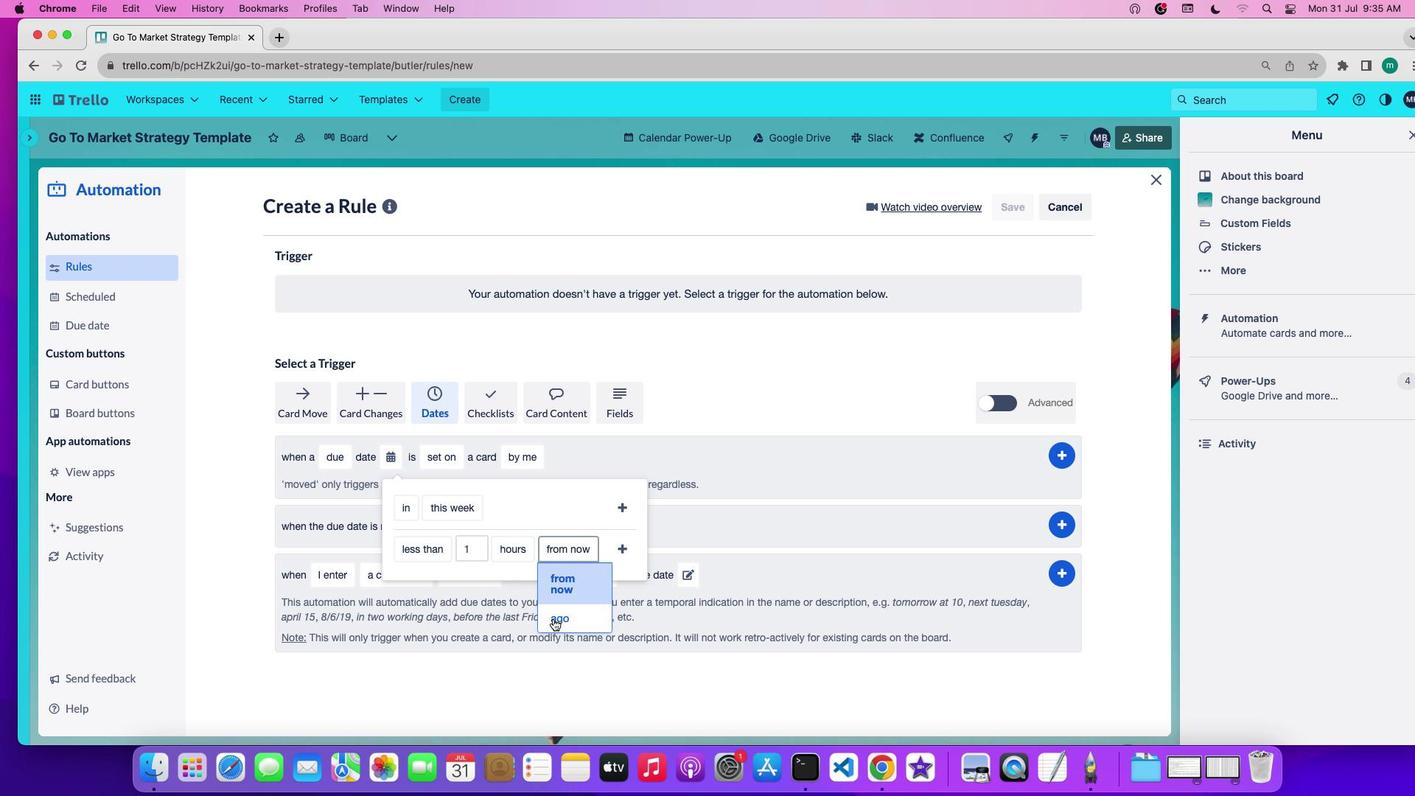 
Action: Mouse pressed left at (553, 618)
Screenshot: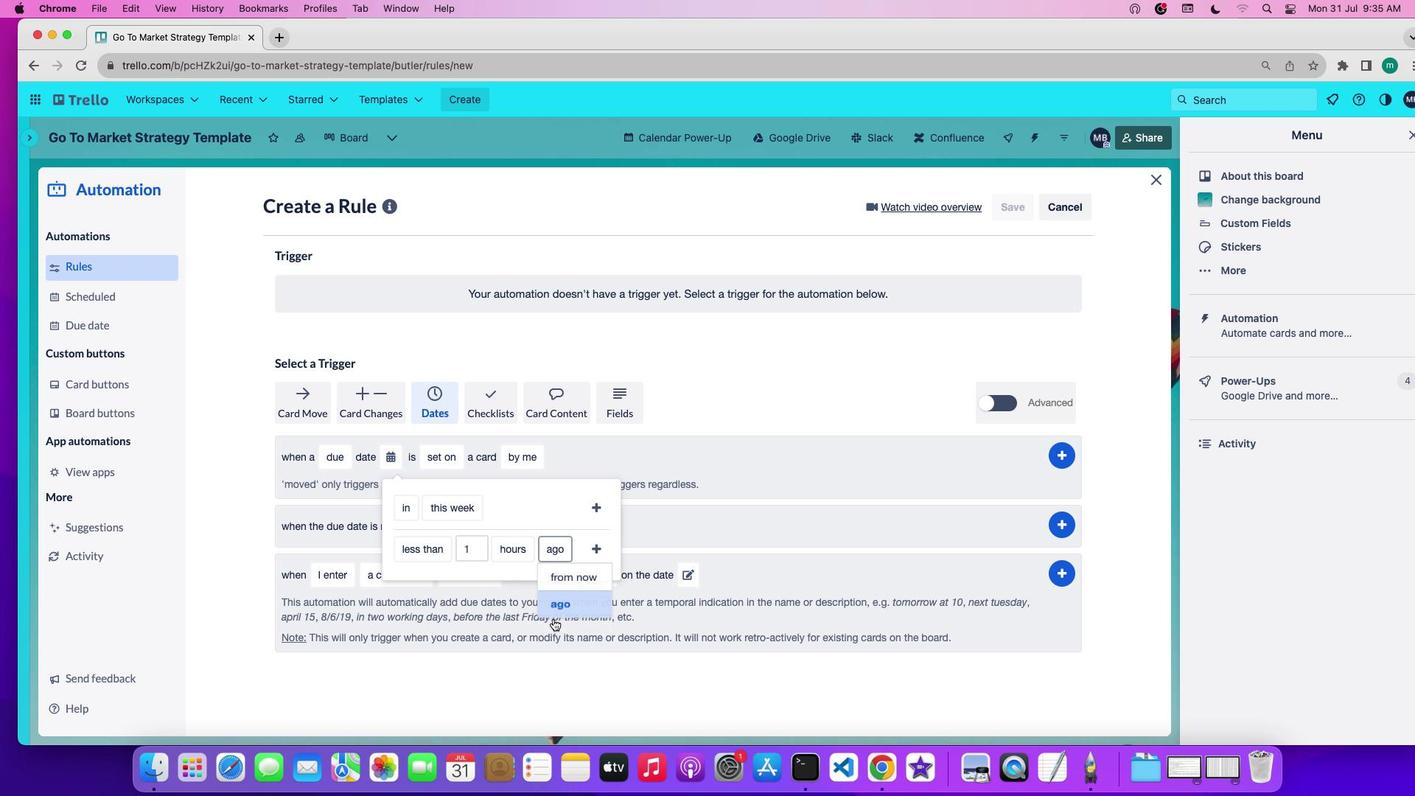 
Action: Mouse moved to (598, 549)
Screenshot: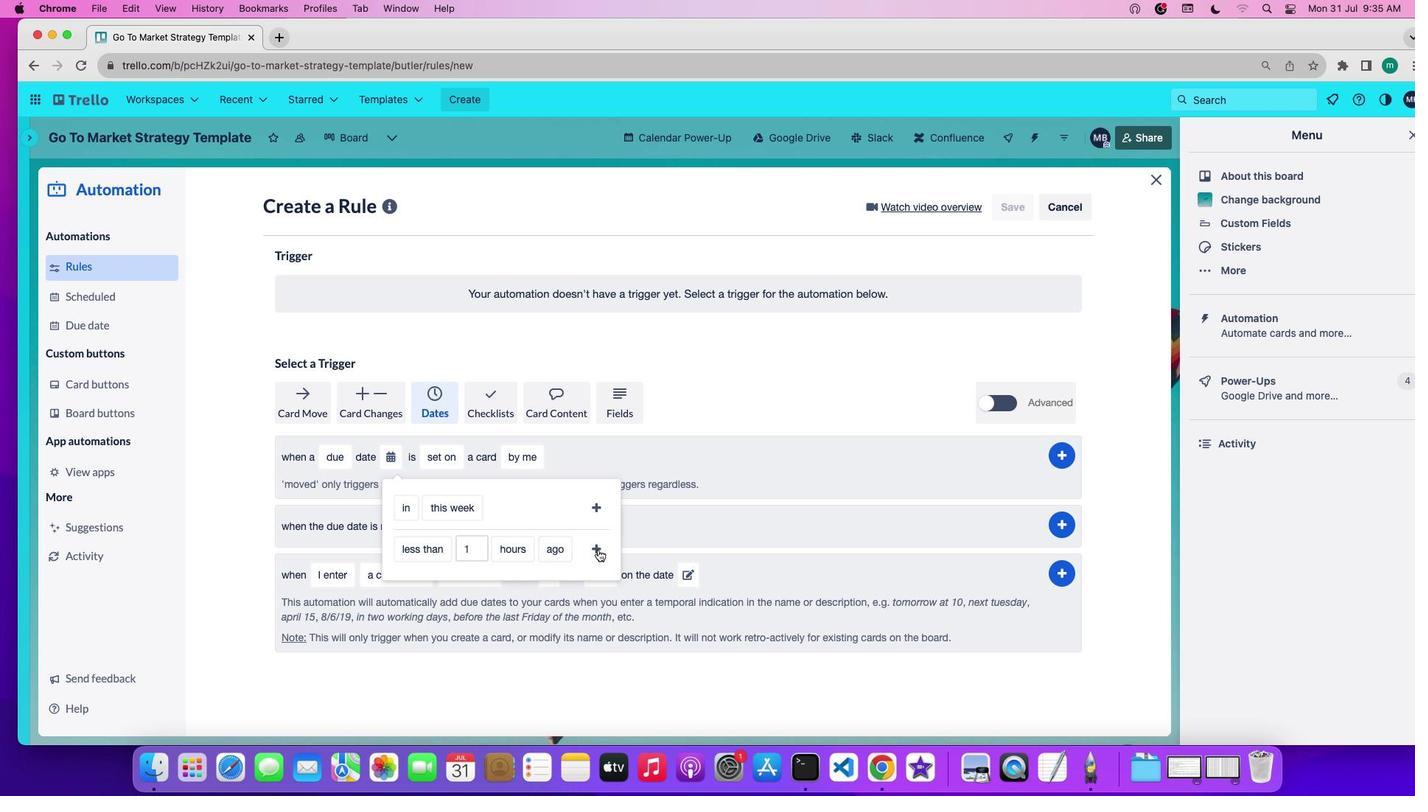 
Action: Mouse pressed left at (598, 549)
Screenshot: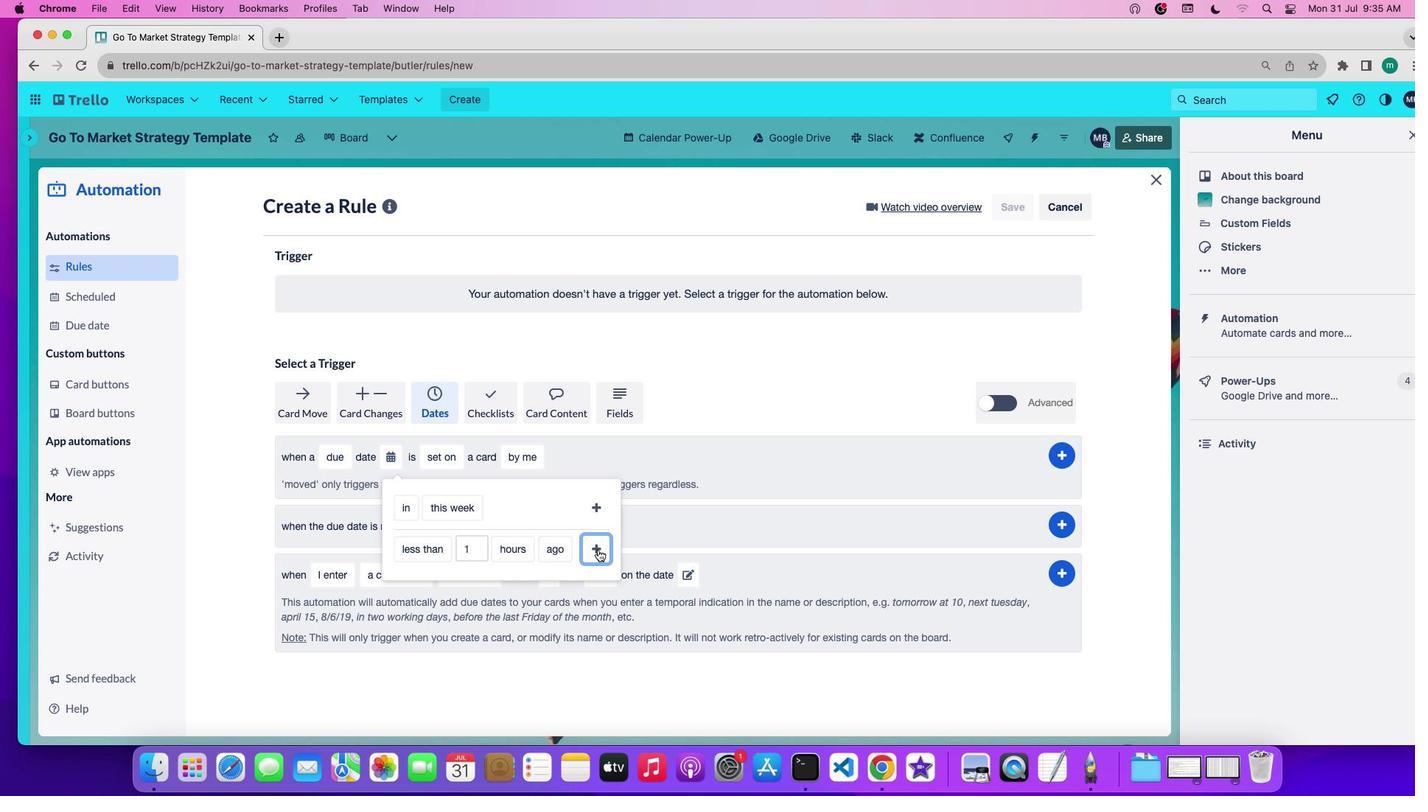 
Action: Mouse moved to (557, 460)
Screenshot: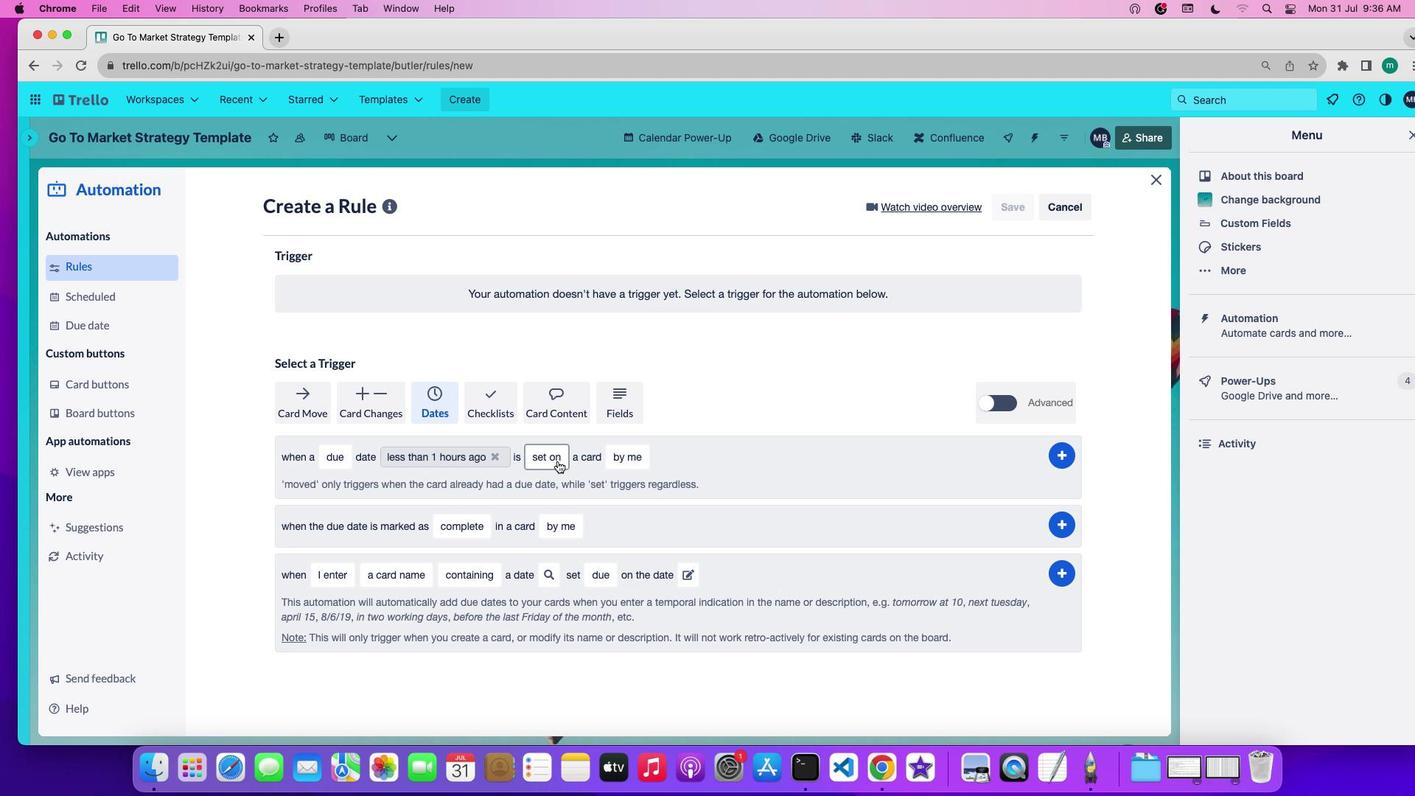 
Action: Mouse pressed left at (557, 460)
Screenshot: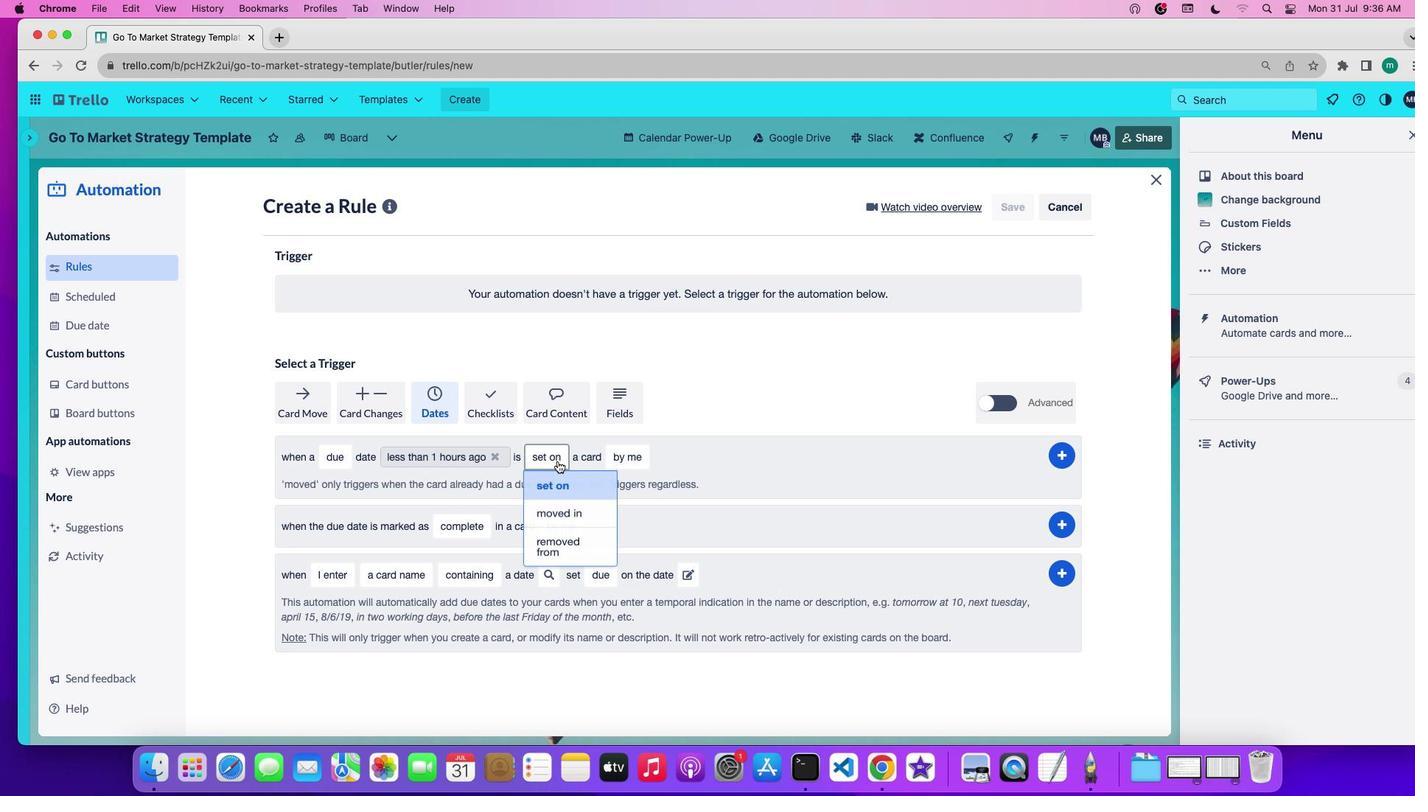 
Action: Mouse moved to (554, 511)
Screenshot: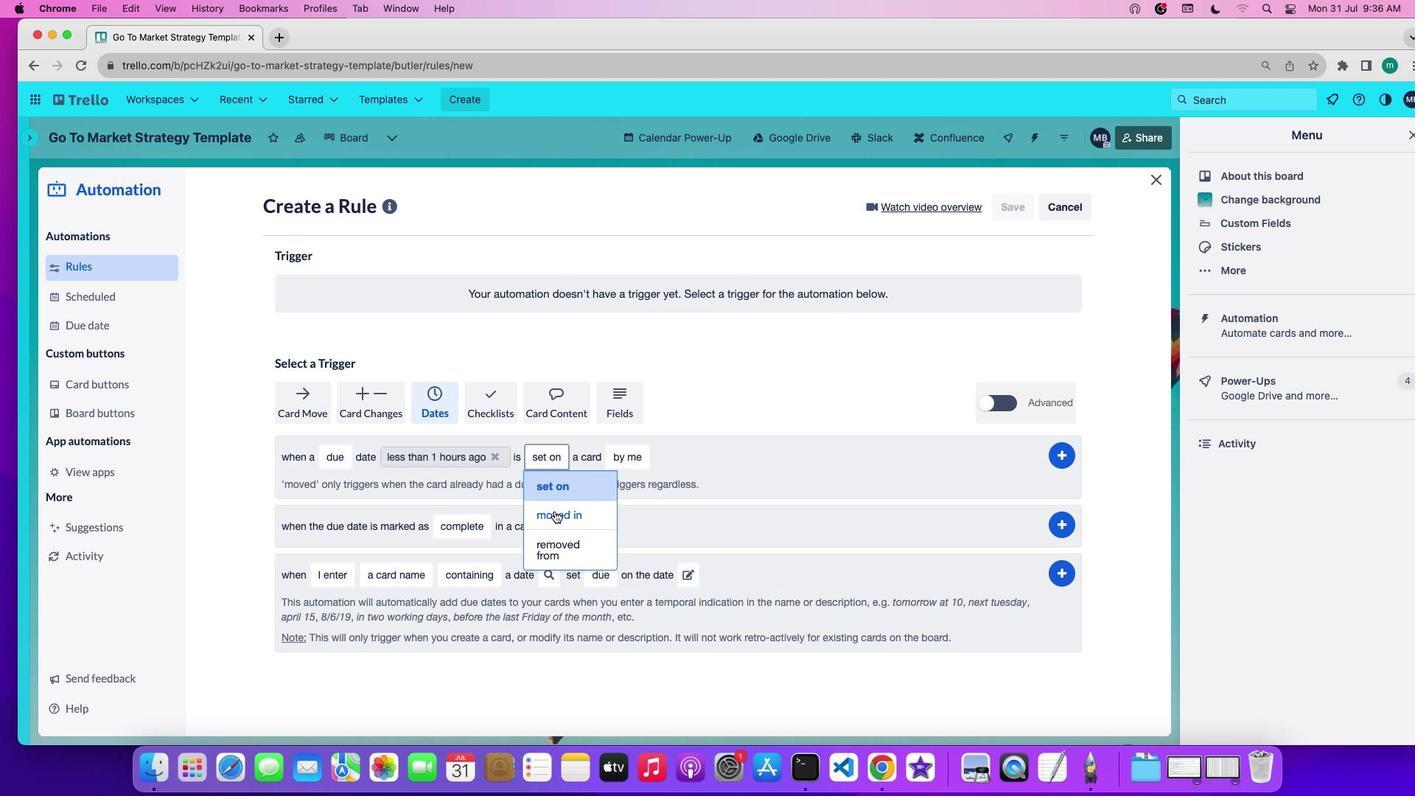 
Action: Mouse pressed left at (554, 511)
Screenshot: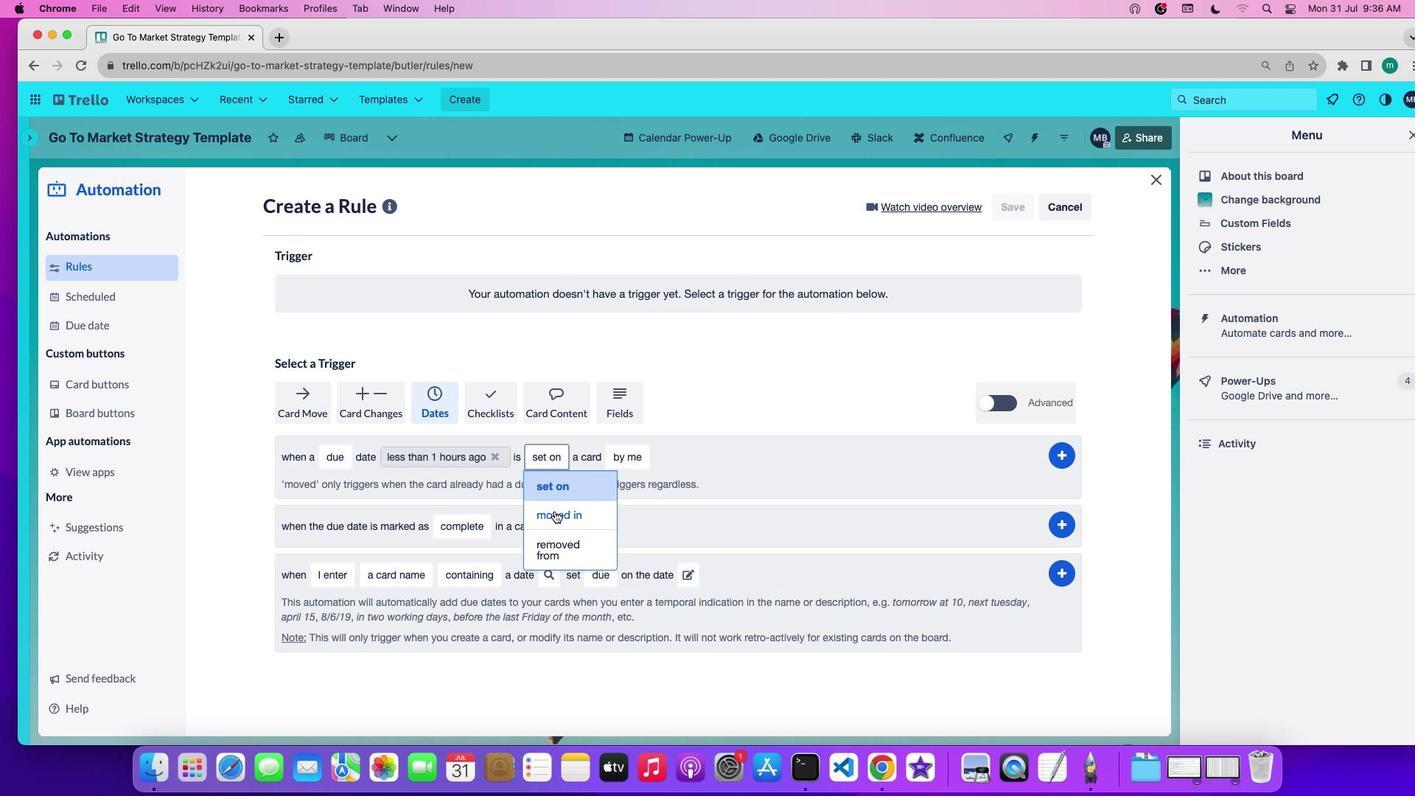 
Action: Mouse moved to (633, 456)
Screenshot: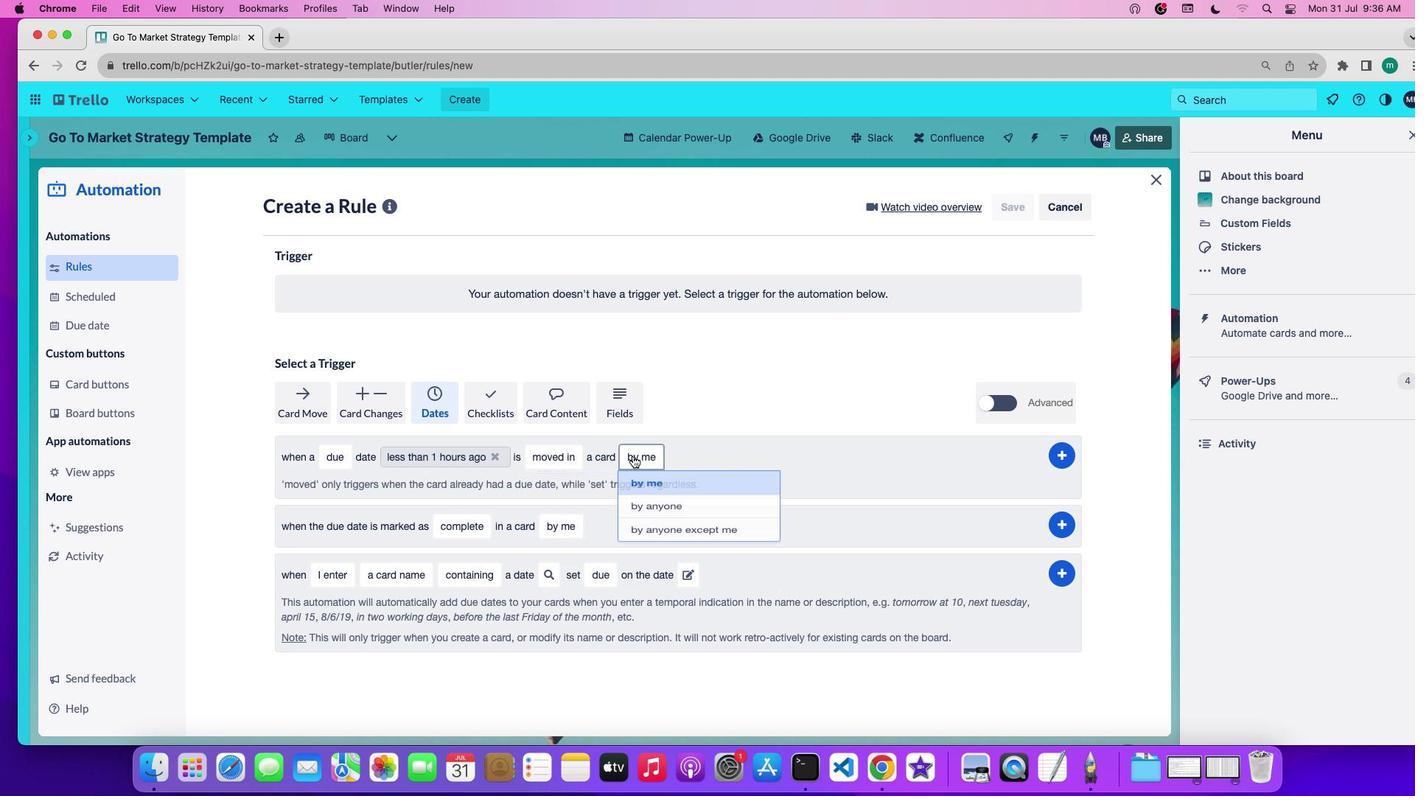 
Action: Mouse pressed left at (633, 456)
Screenshot: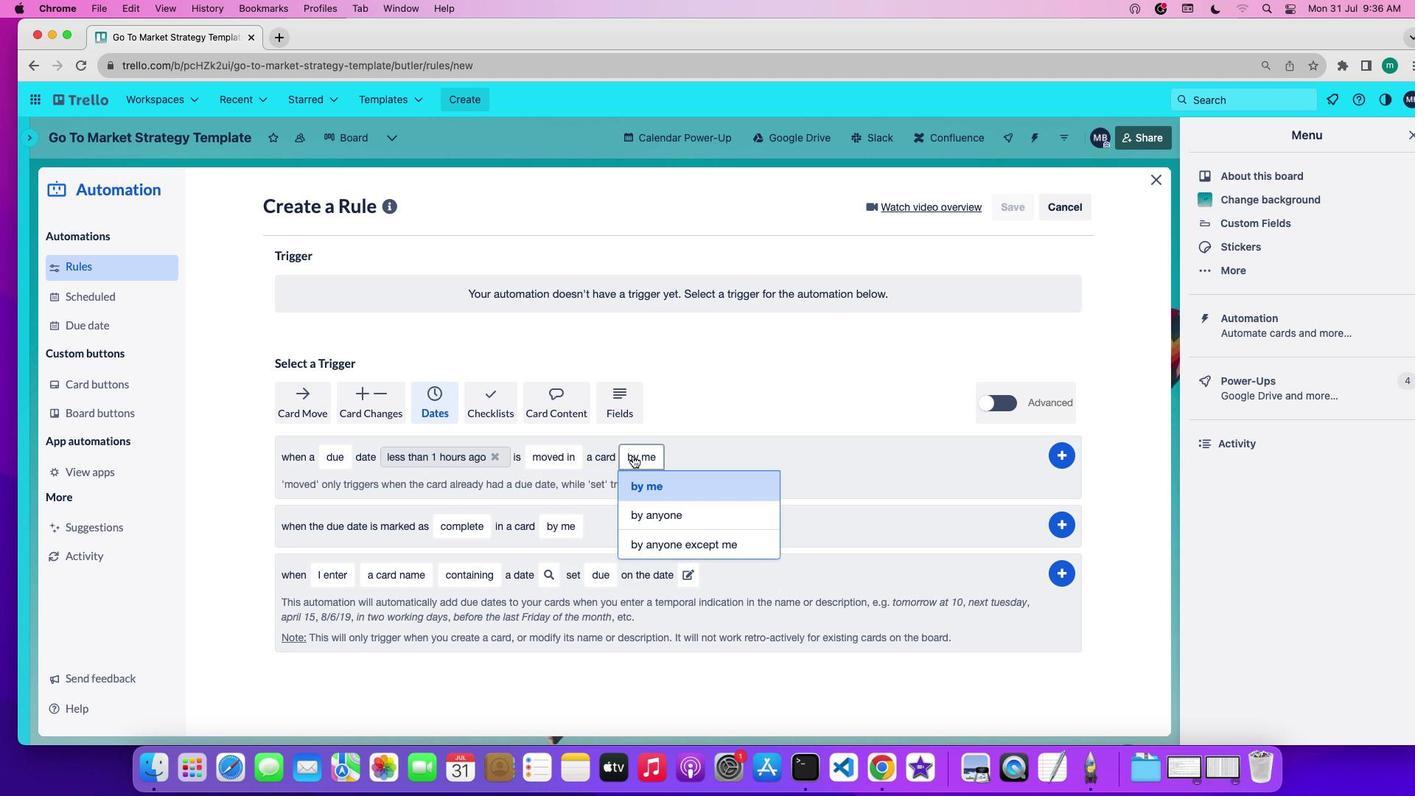 
Action: Mouse moved to (636, 484)
Screenshot: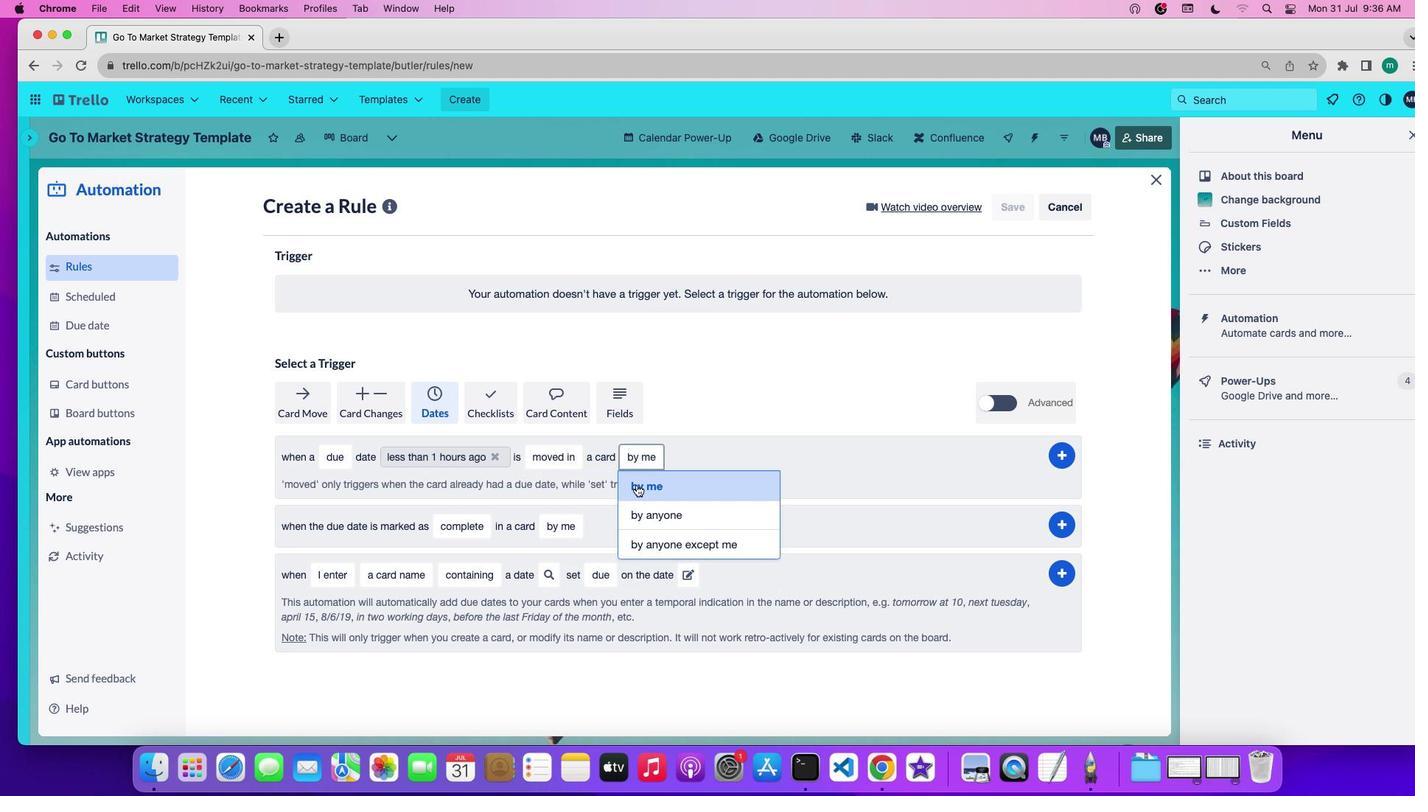 
Action: Mouse pressed left at (636, 484)
Screenshot: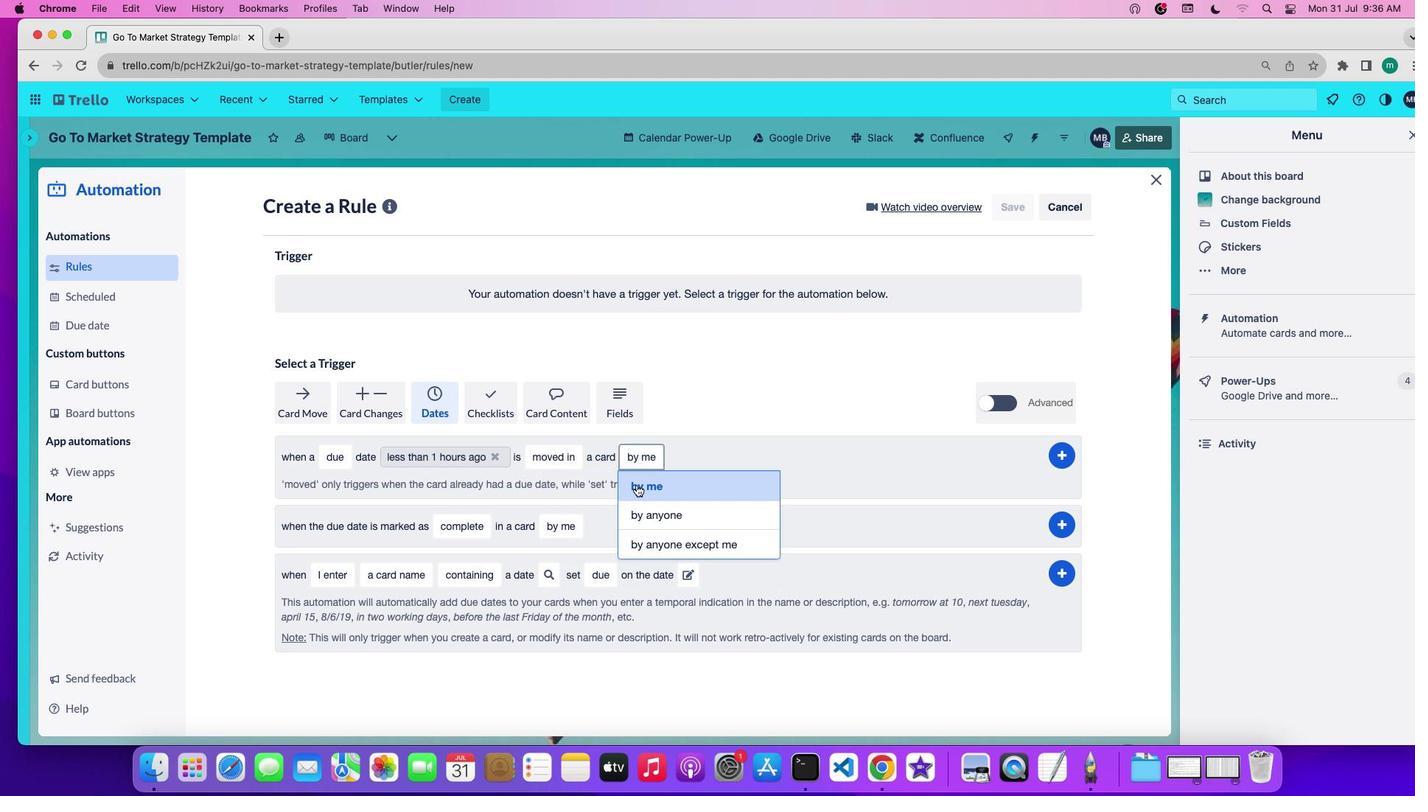 
Action: Mouse moved to (1060, 454)
Screenshot: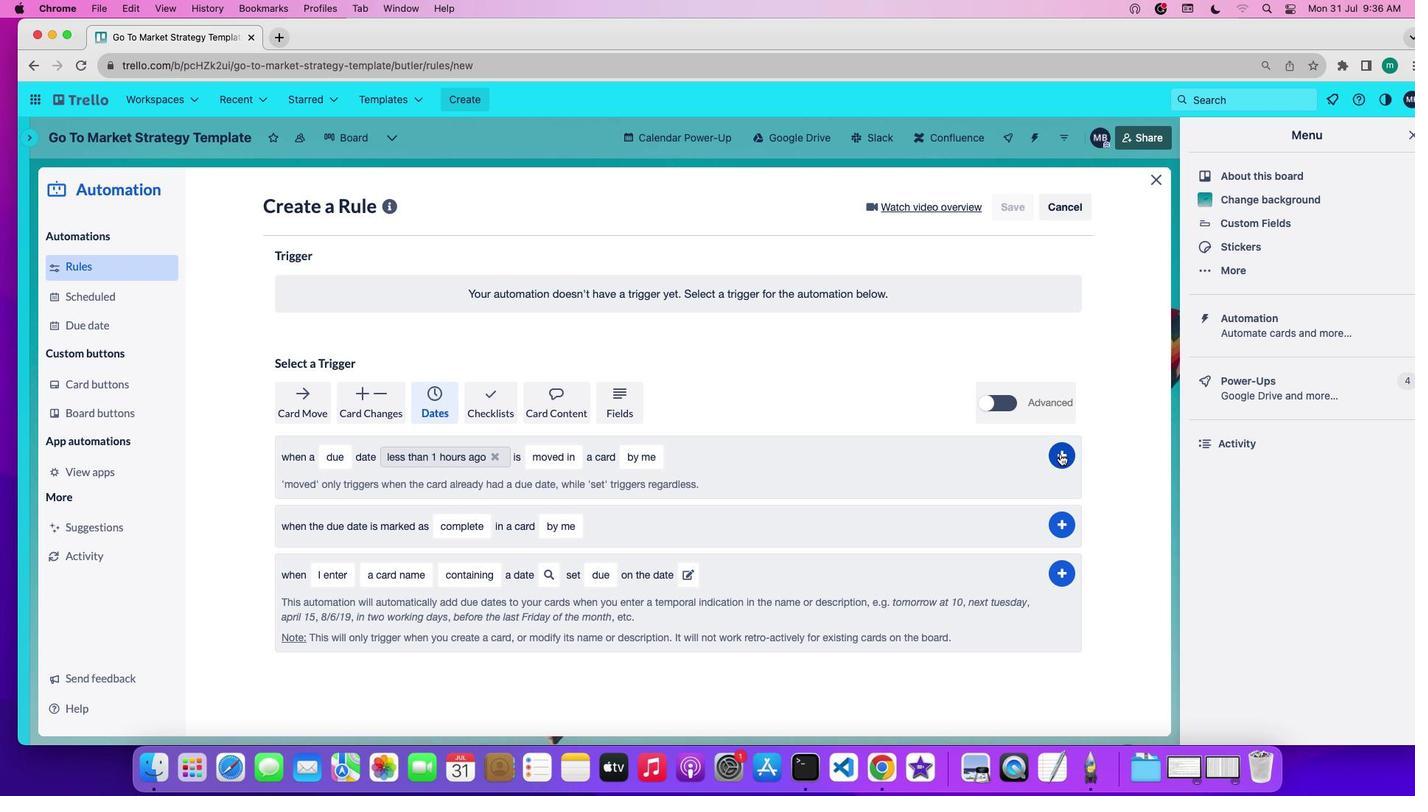
Action: Mouse pressed left at (1060, 454)
Screenshot: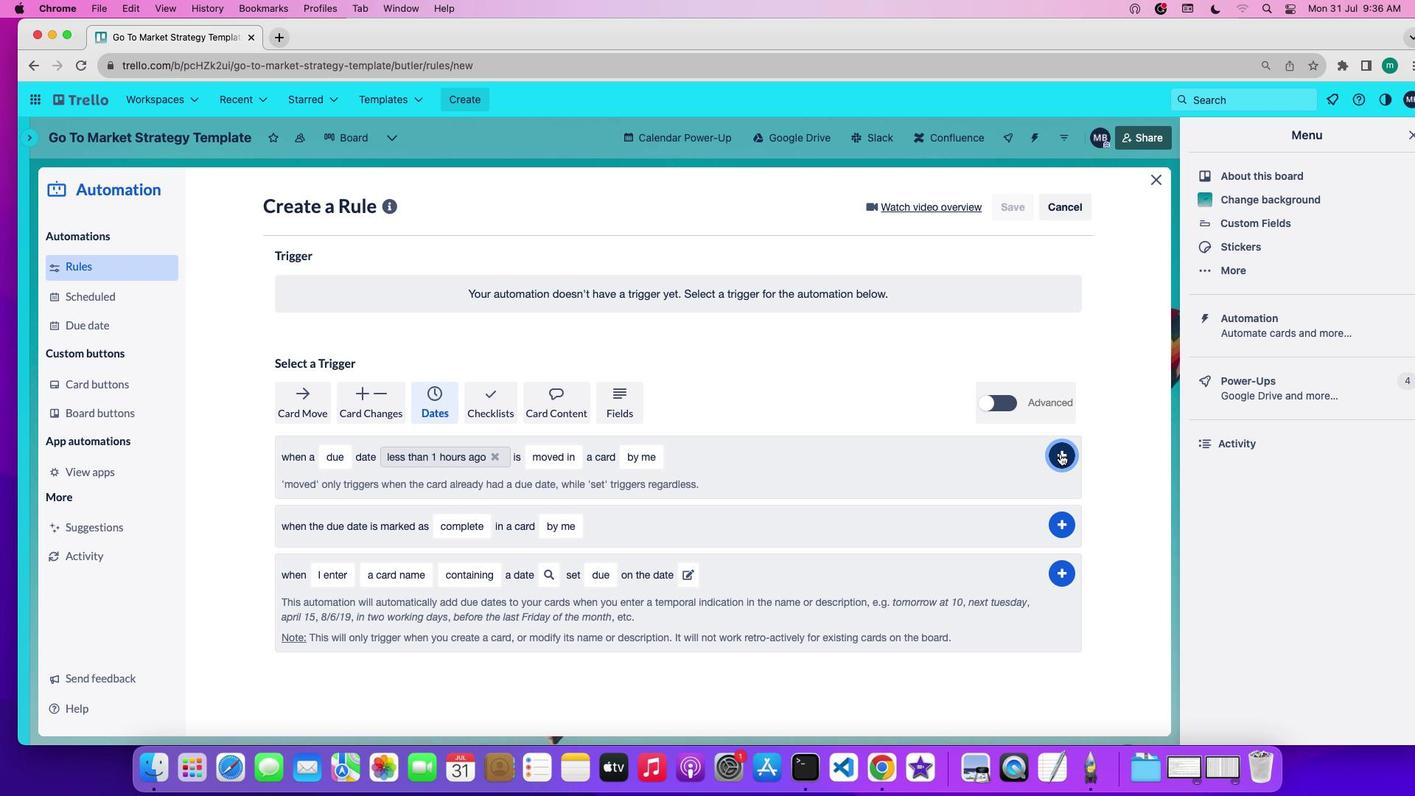
Action: Mouse moved to (1048, 457)
Screenshot: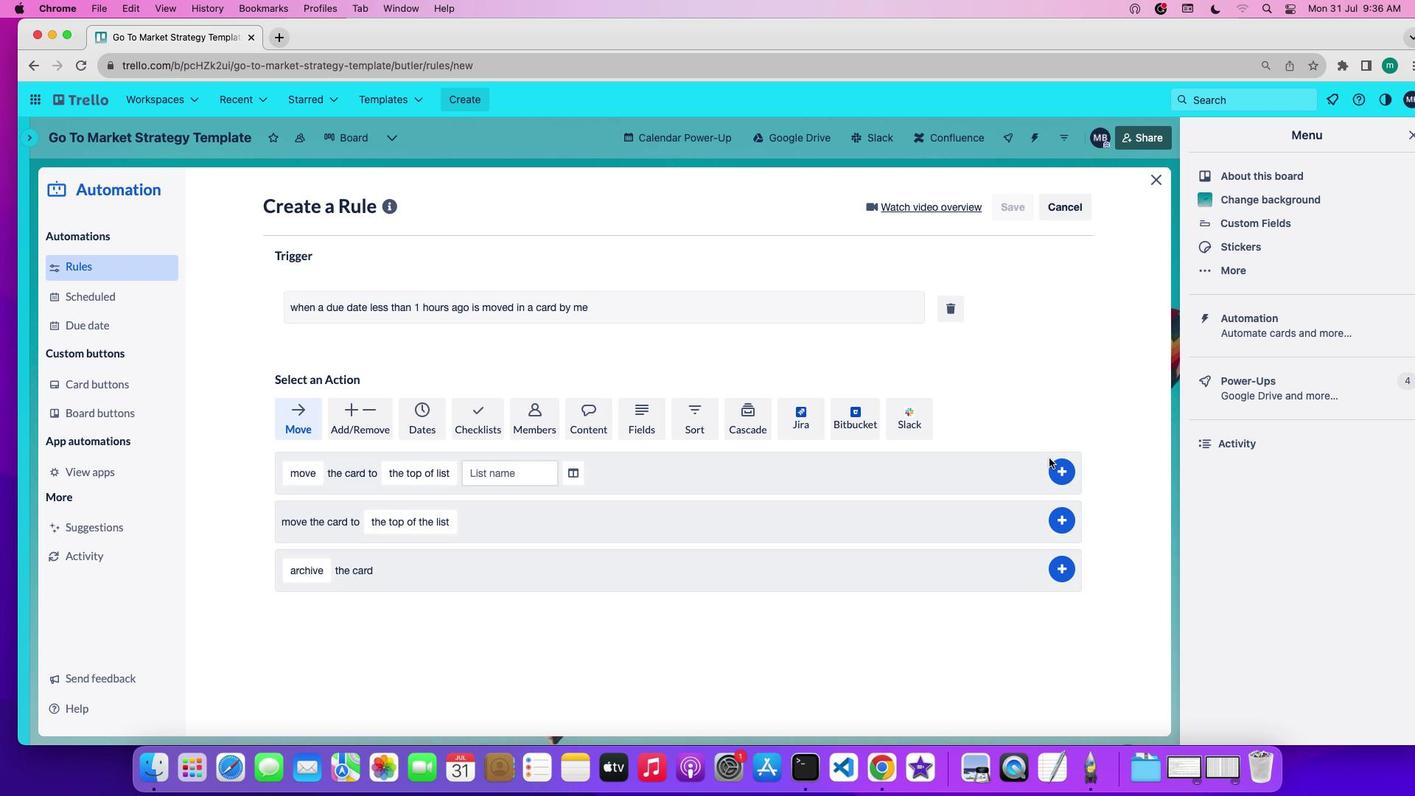 
